 Task: Find connections with filter location Schmargendorf with filter topic #Saleswith filter profile language French with filter current company Citi India with filter school Global Institute of Technology,Jaipur with filter industry Machinery Manufacturing with filter service category AnimationArchitecture with filter keywords title eCommerce Marketing Specialist
Action: Mouse moved to (286, 220)
Screenshot: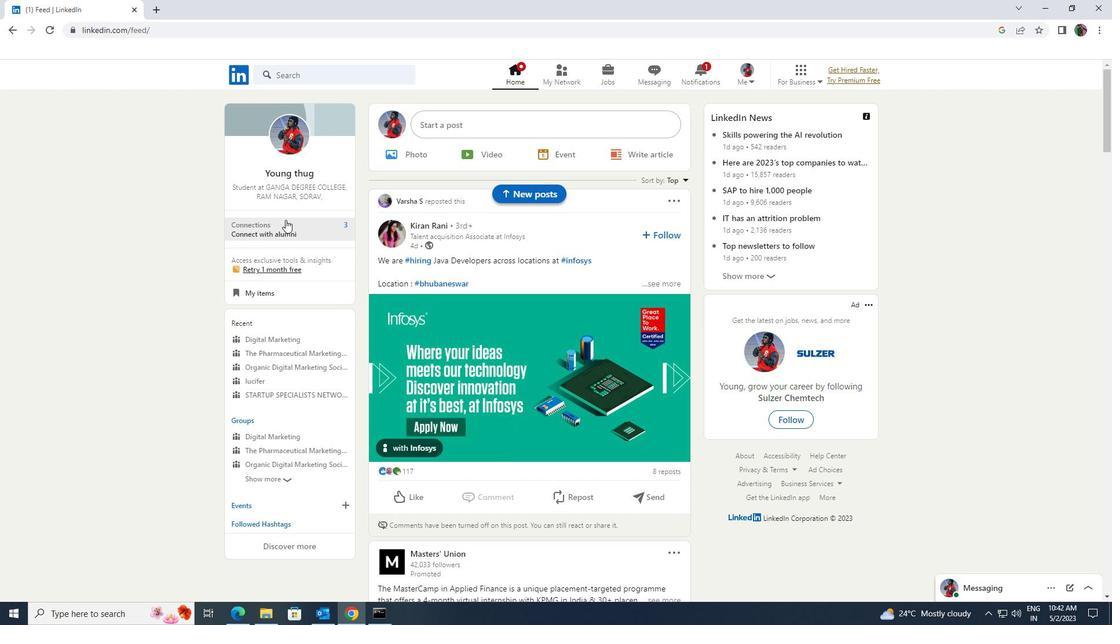 
Action: Mouse pressed left at (286, 220)
Screenshot: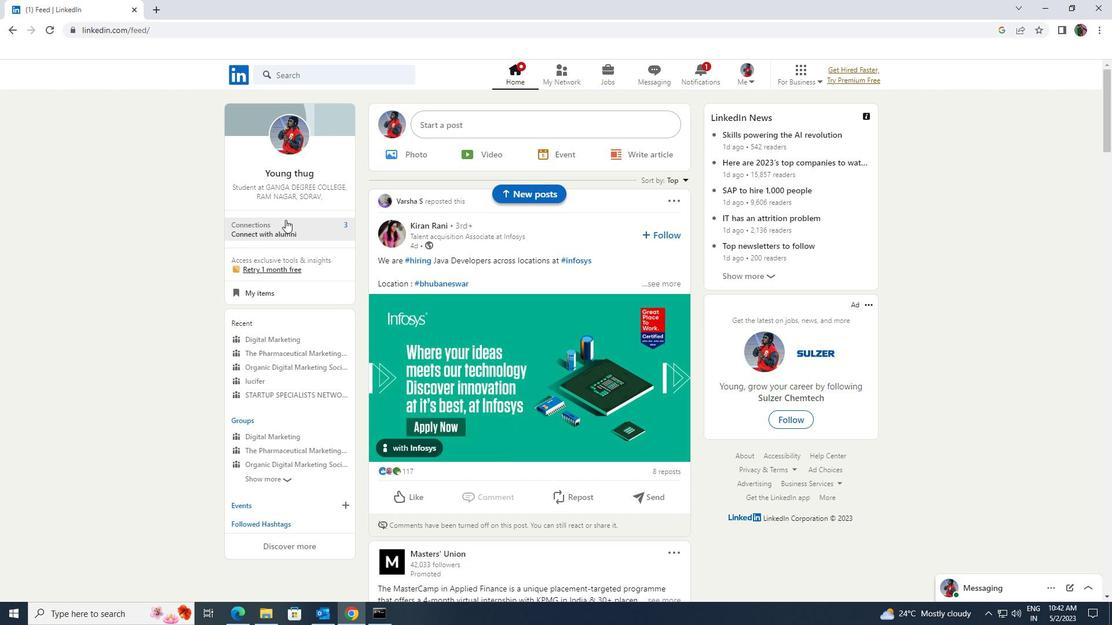 
Action: Mouse moved to (309, 141)
Screenshot: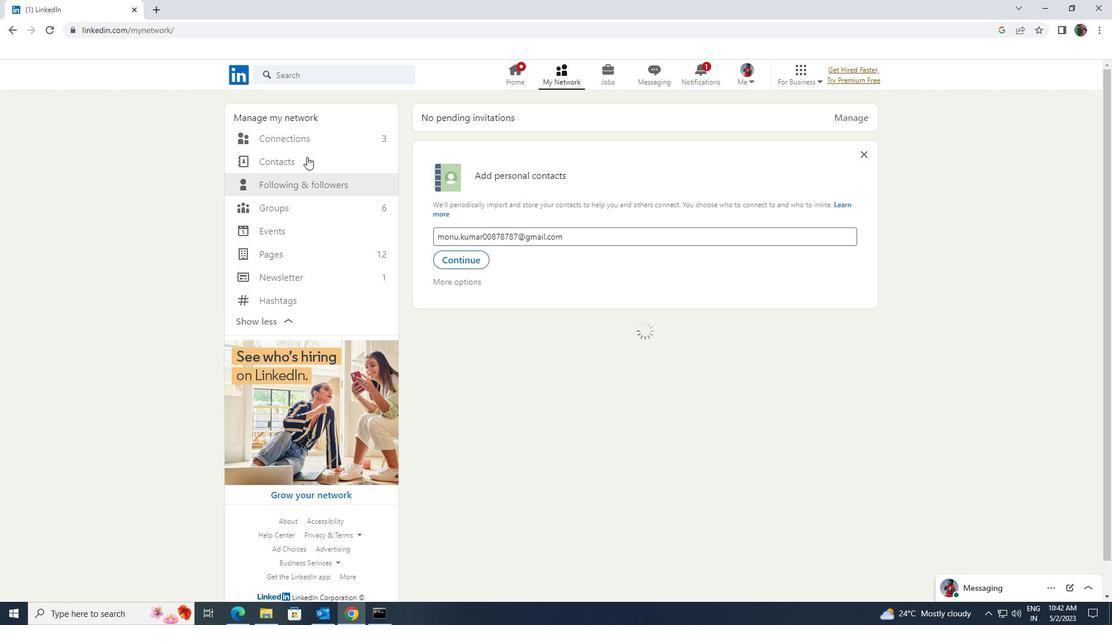 
Action: Mouse pressed left at (309, 141)
Screenshot: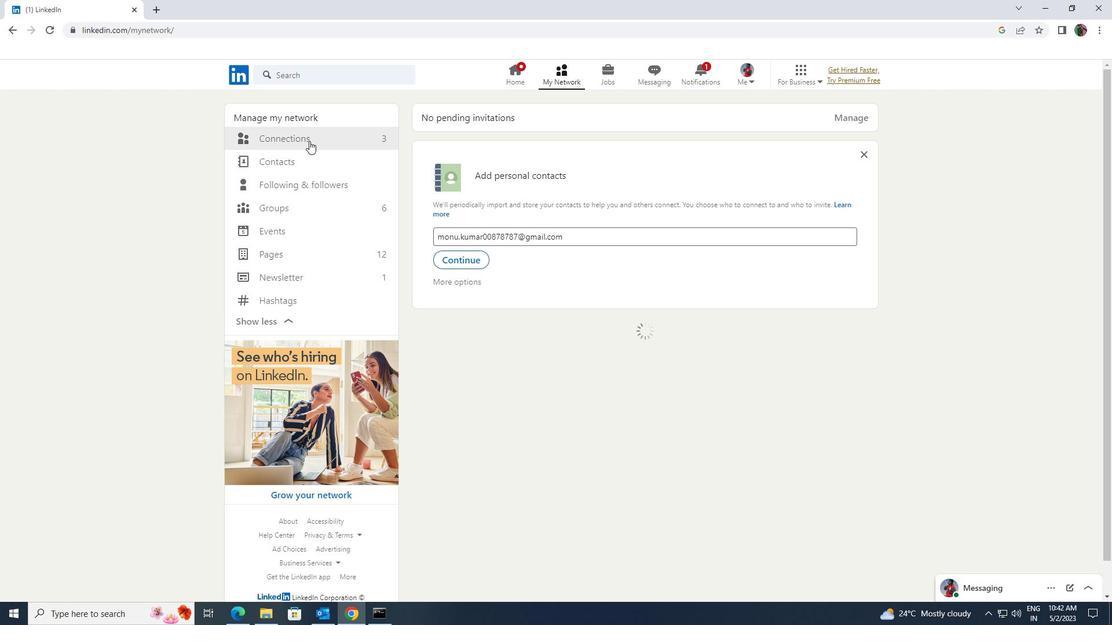 
Action: Mouse moved to (638, 139)
Screenshot: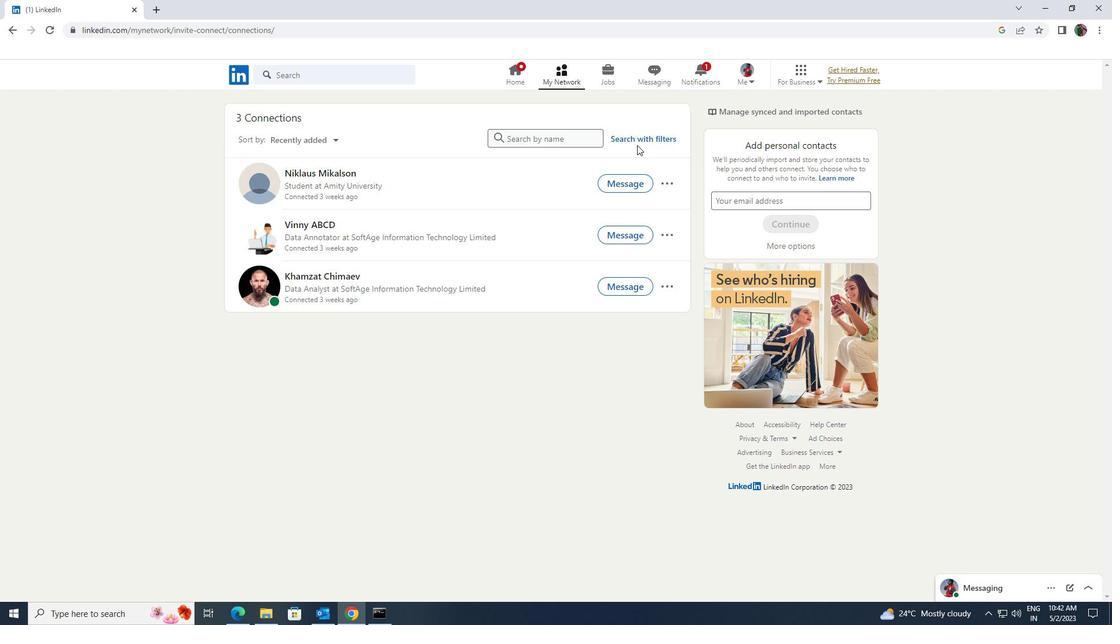 
Action: Mouse pressed left at (638, 139)
Screenshot: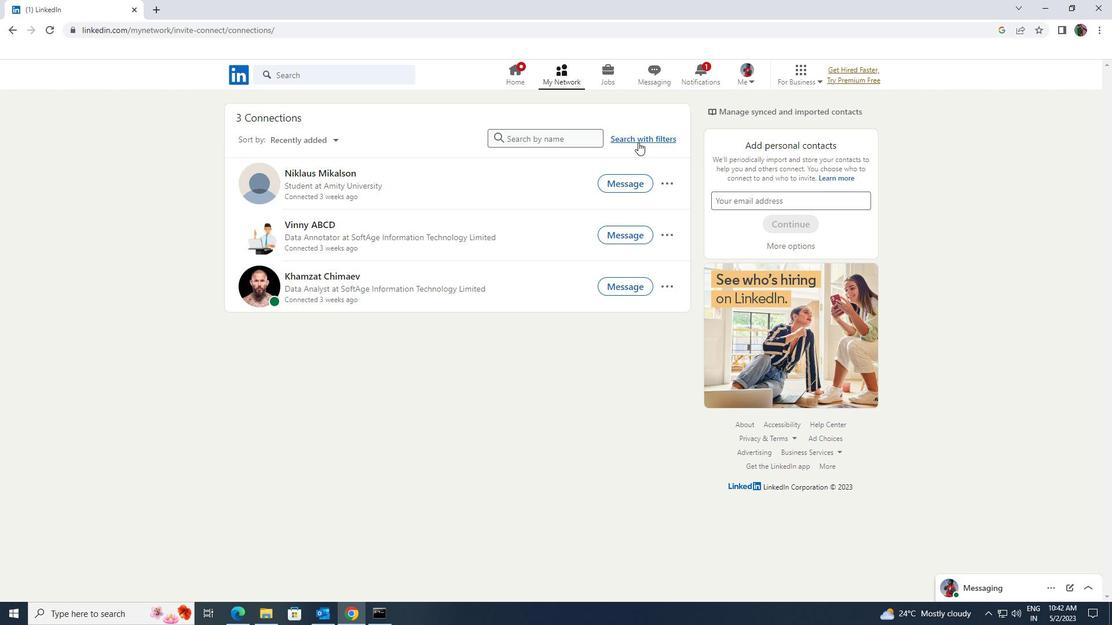 
Action: Mouse moved to (596, 109)
Screenshot: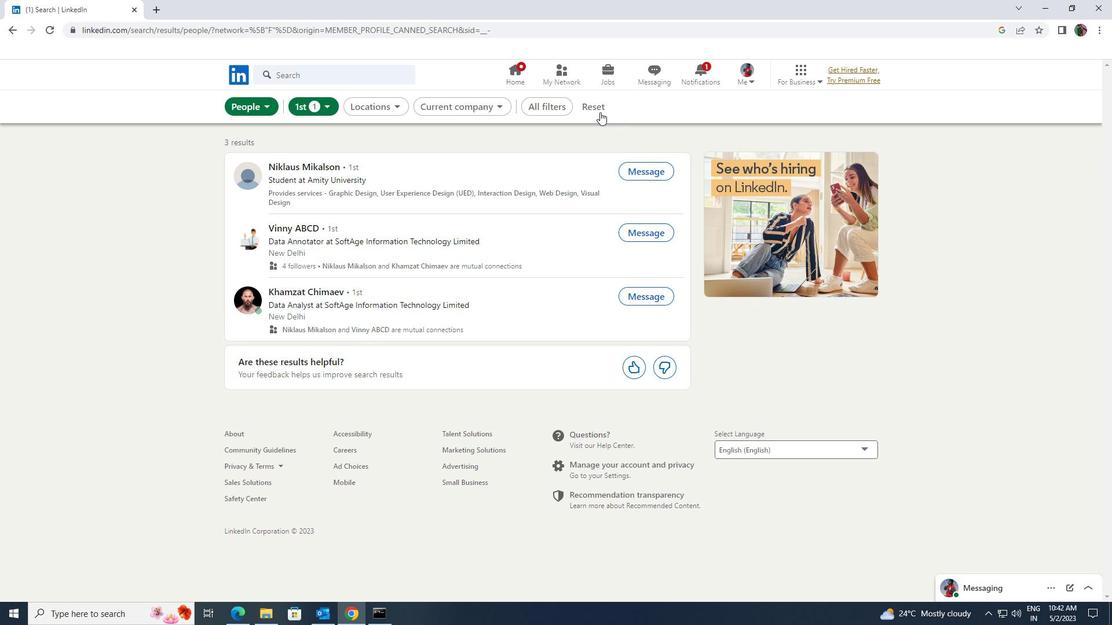 
Action: Mouse pressed left at (596, 109)
Screenshot: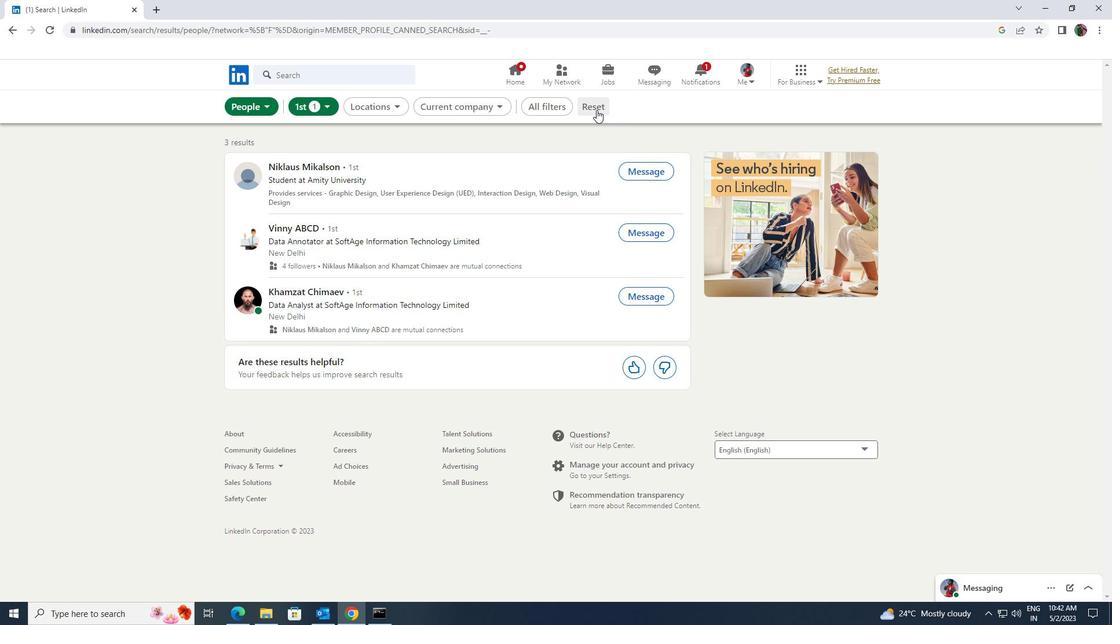 
Action: Mouse moved to (582, 104)
Screenshot: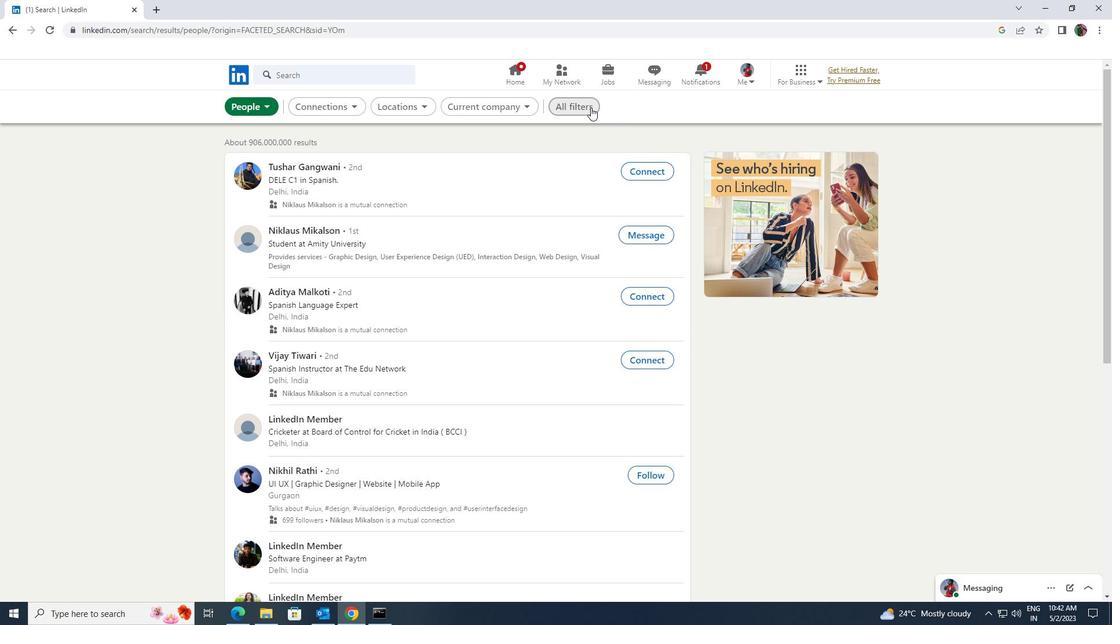 
Action: Mouse pressed left at (582, 104)
Screenshot: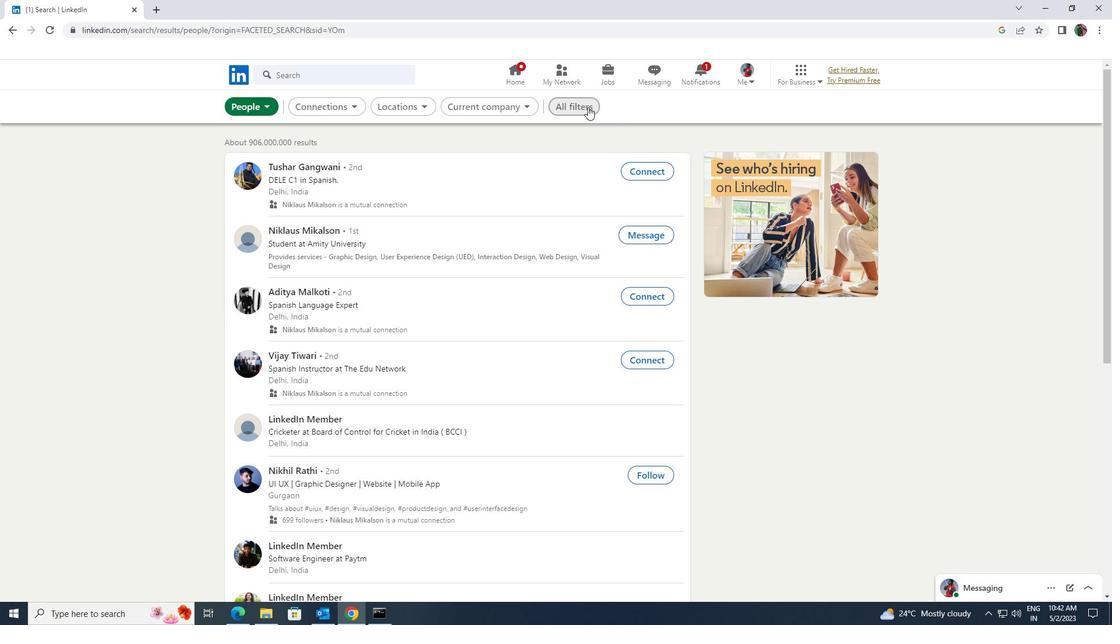 
Action: Mouse moved to (871, 303)
Screenshot: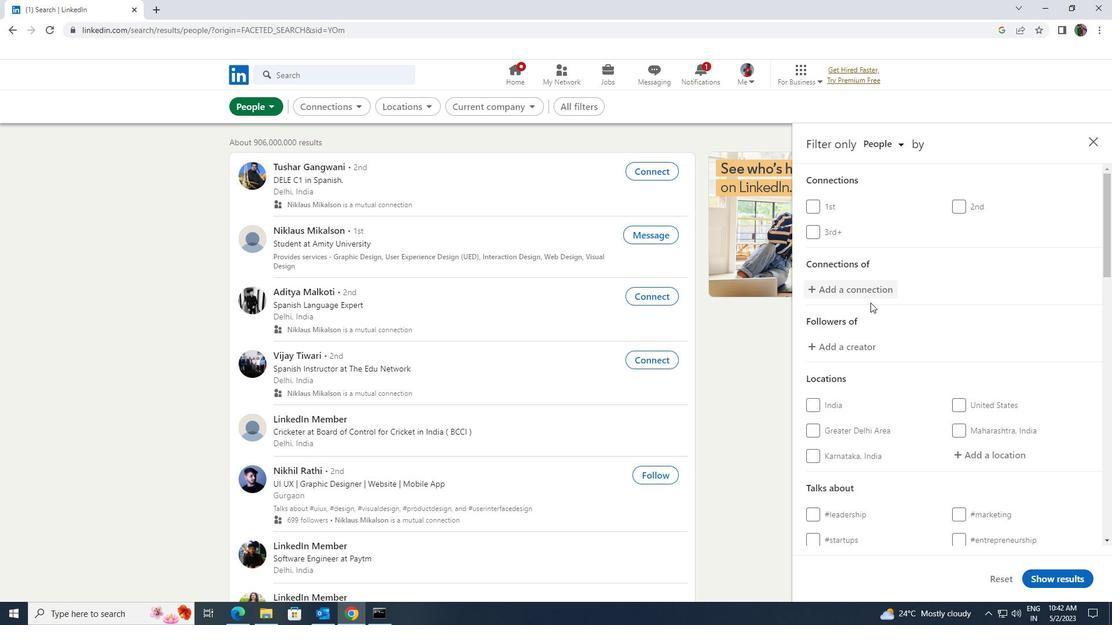
Action: Mouse scrolled (871, 302) with delta (0, 0)
Screenshot: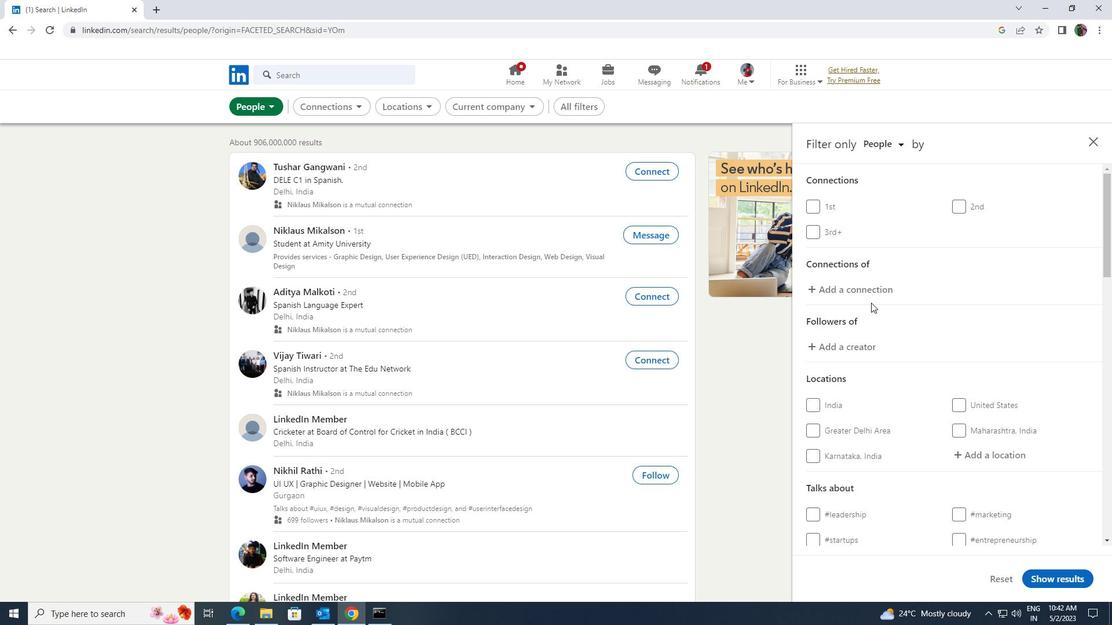 
Action: Mouse scrolled (871, 302) with delta (0, 0)
Screenshot: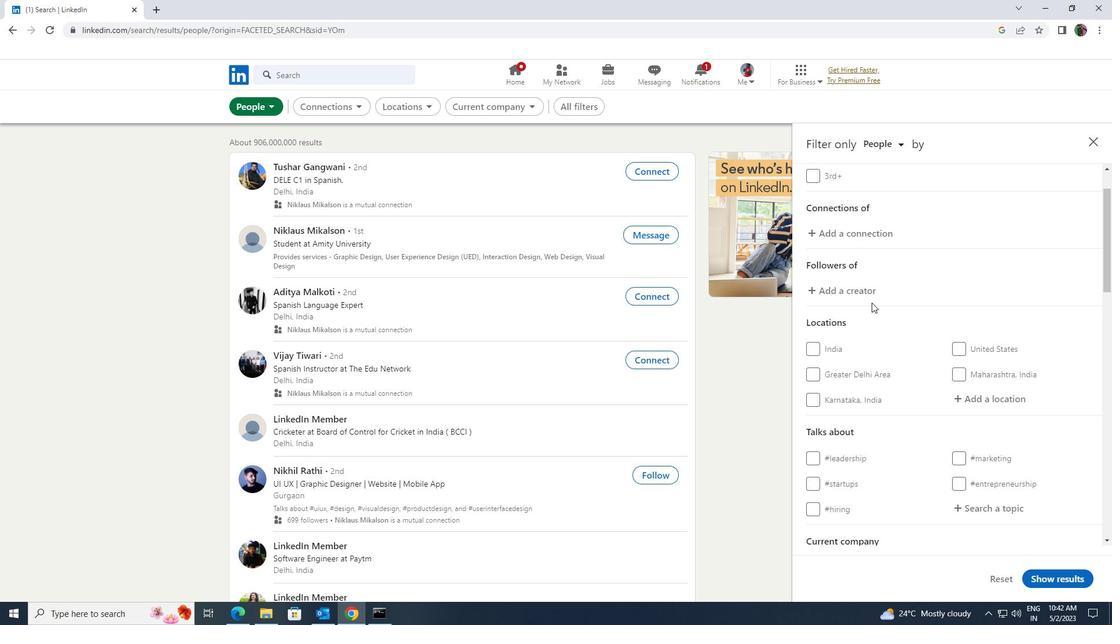 
Action: Mouse moved to (964, 333)
Screenshot: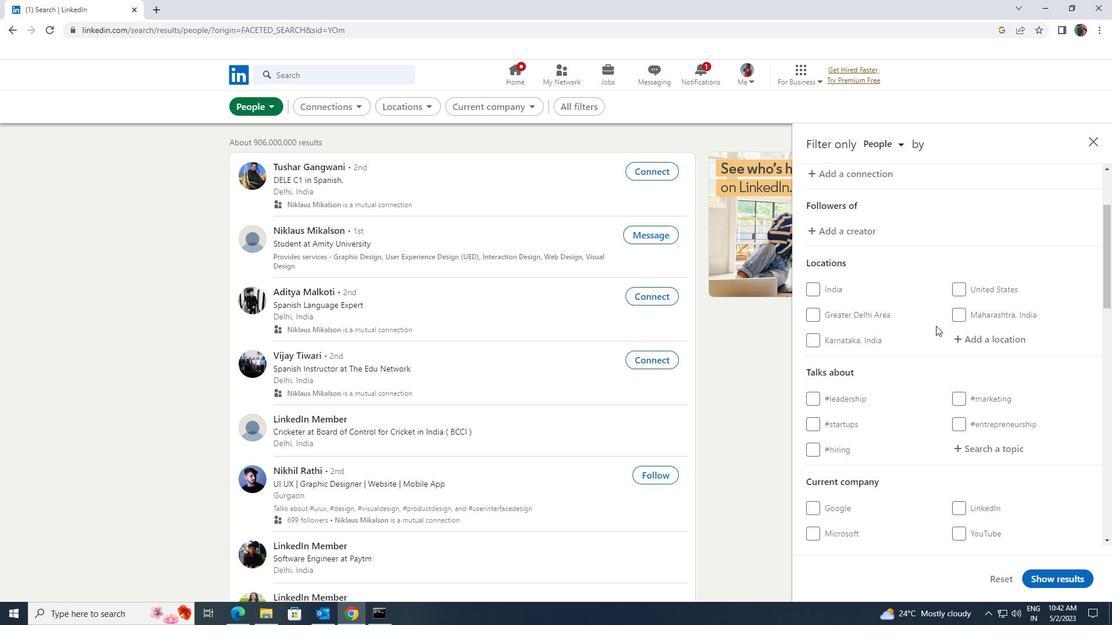 
Action: Mouse pressed left at (964, 333)
Screenshot: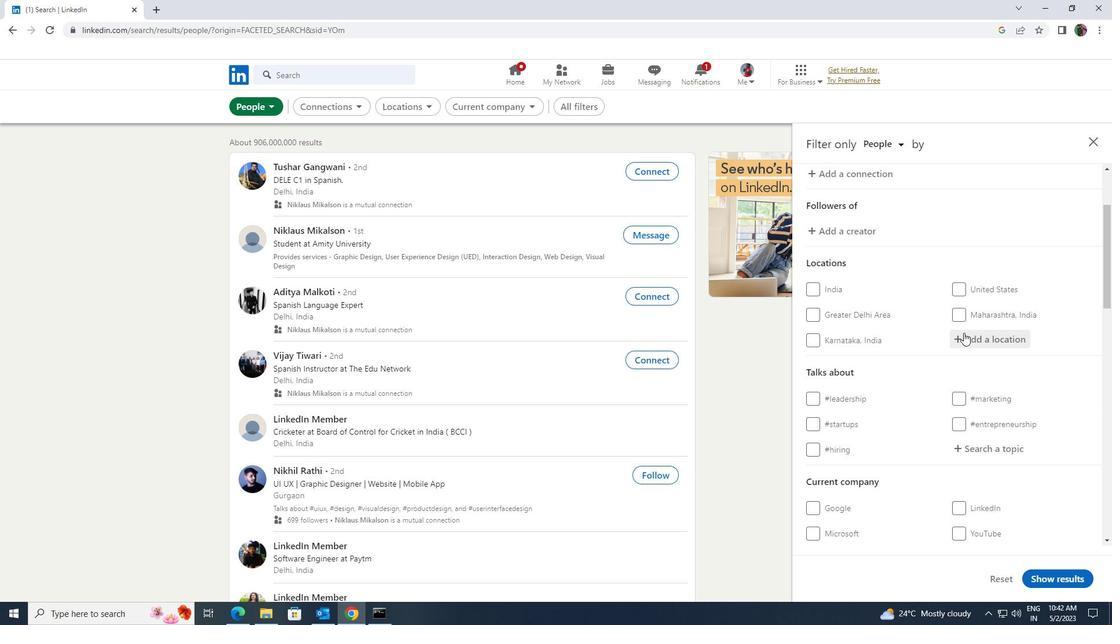 
Action: Key pressed <Key.shift>SACHMARGENDROF
Screenshot: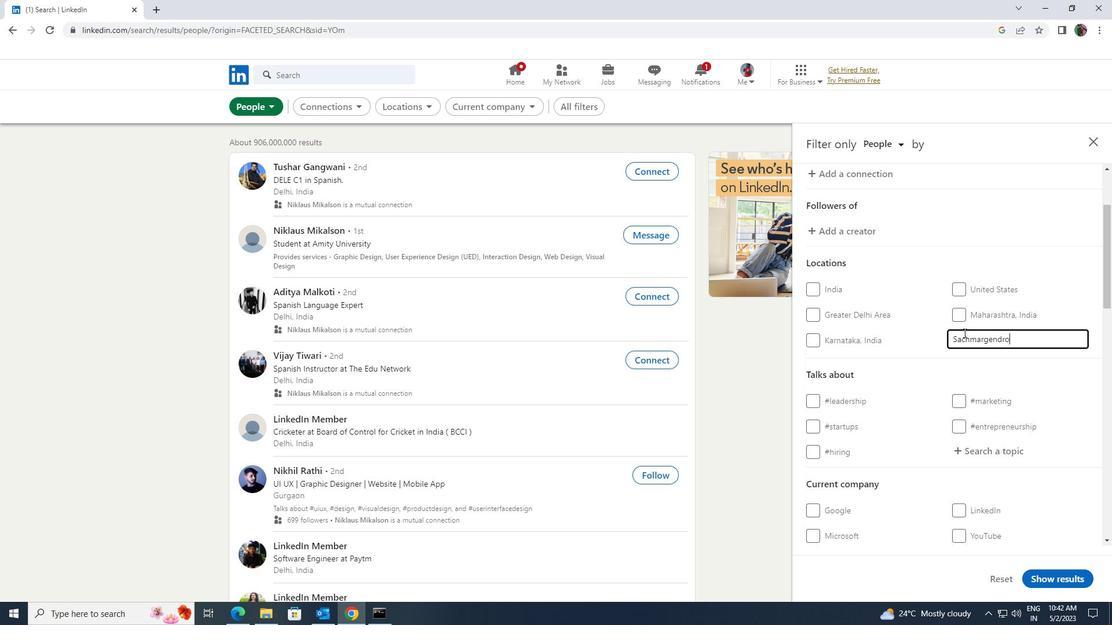 
Action: Mouse moved to (1009, 446)
Screenshot: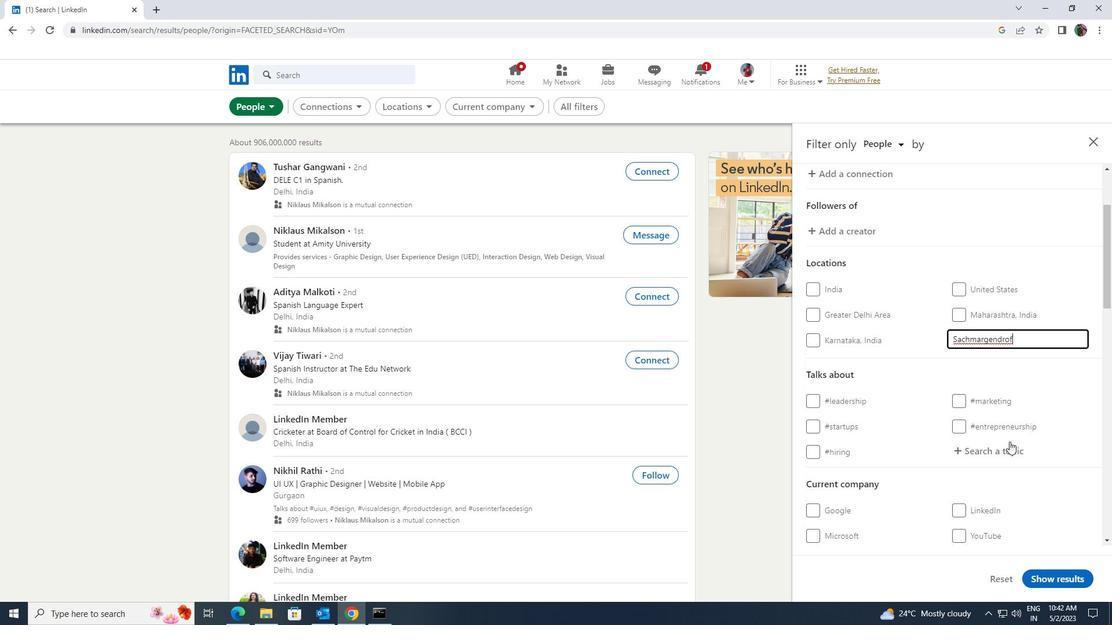 
Action: Mouse pressed left at (1009, 446)
Screenshot: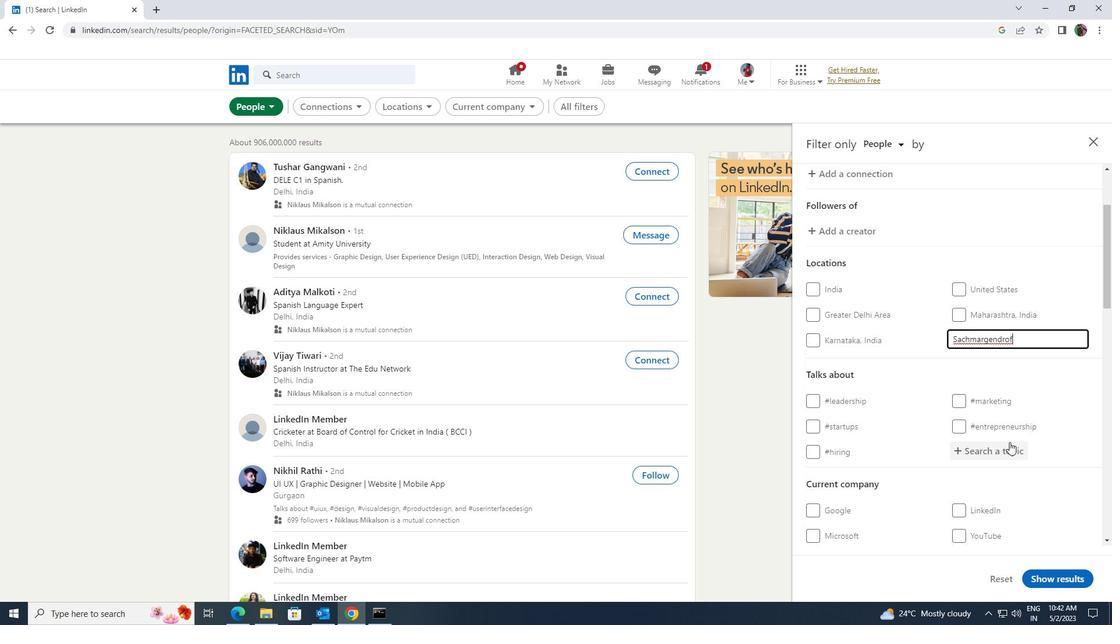 
Action: Key pressed <Key.shift>SALES
Screenshot: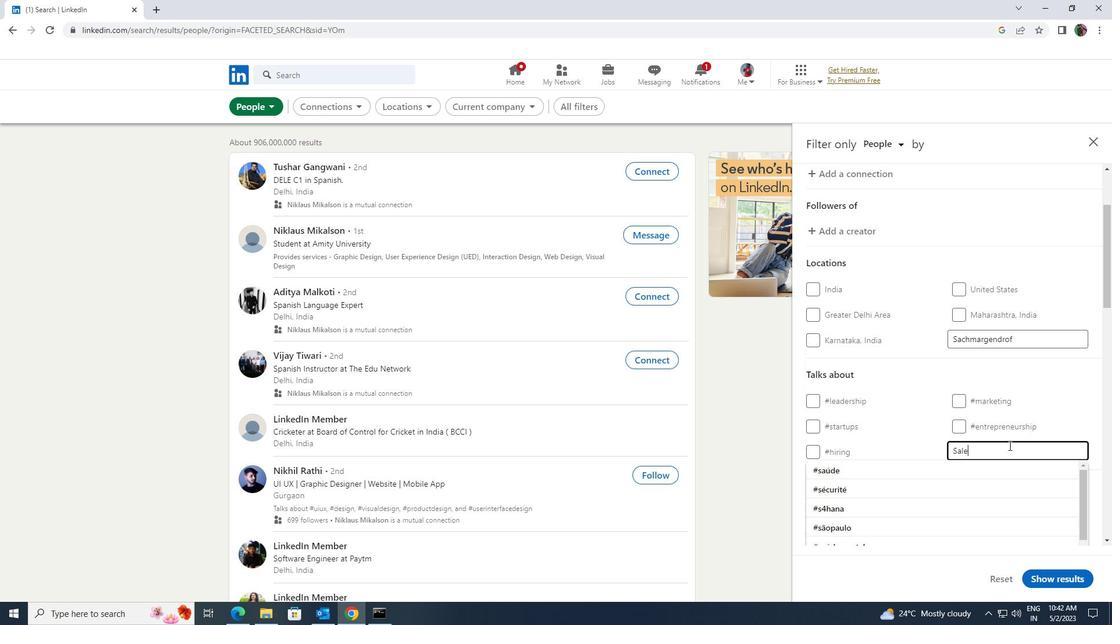 
Action: Mouse moved to (994, 466)
Screenshot: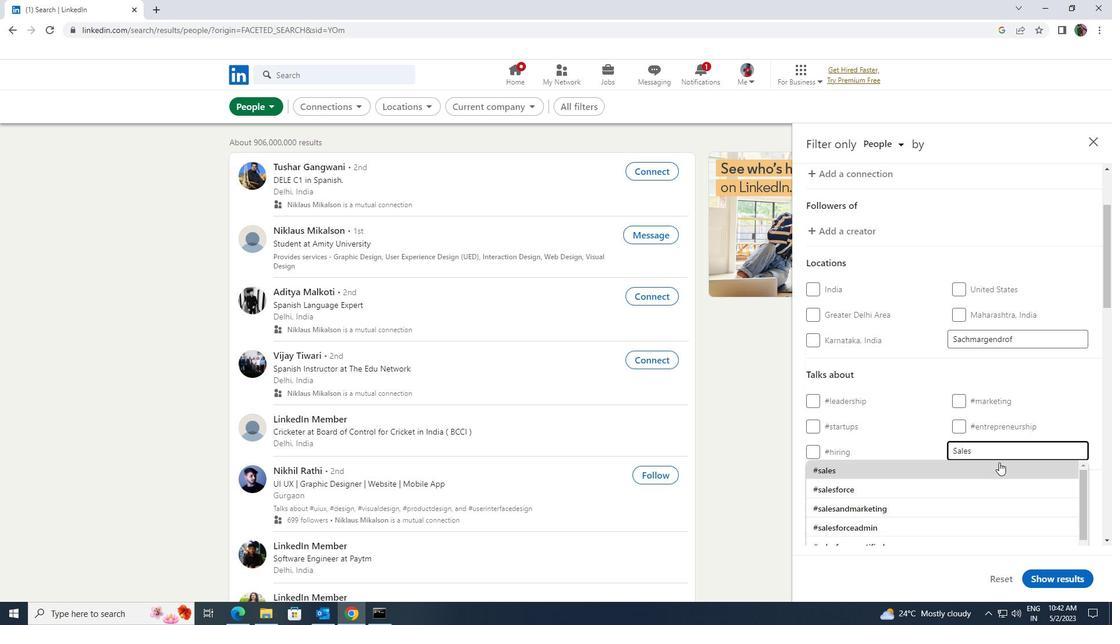
Action: Mouse pressed left at (994, 466)
Screenshot: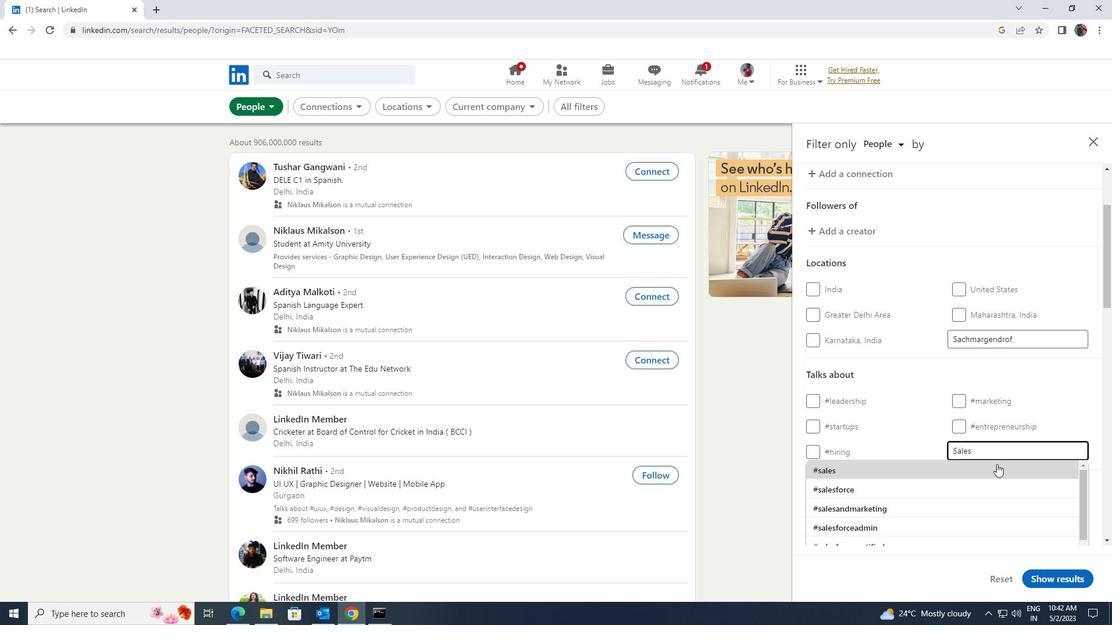 
Action: Mouse scrolled (994, 466) with delta (0, 0)
Screenshot: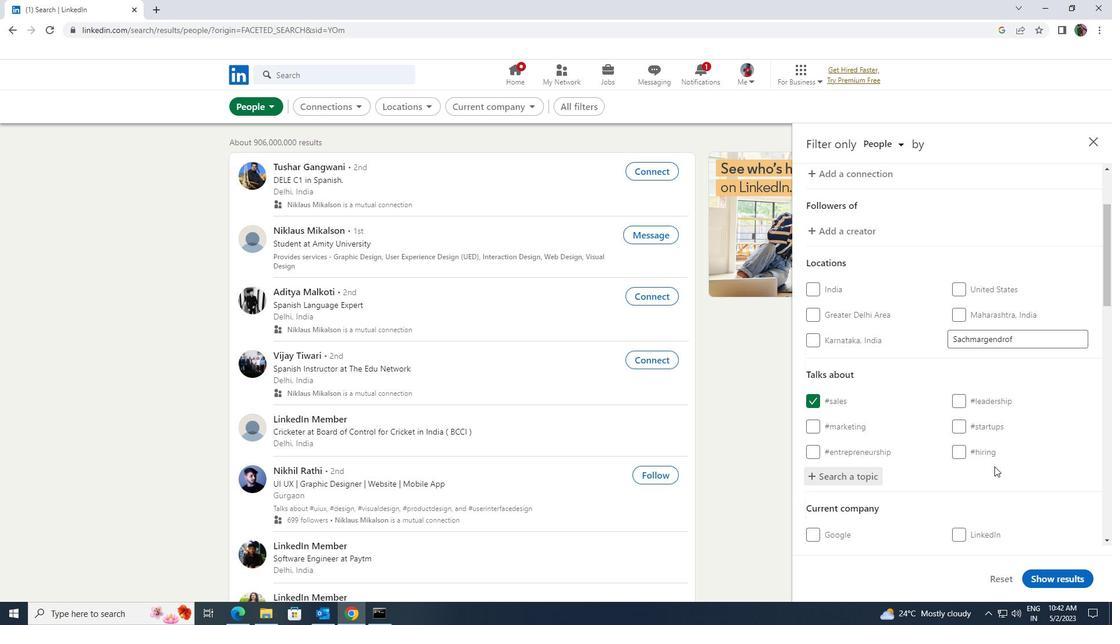 
Action: Mouse scrolled (994, 466) with delta (0, 0)
Screenshot: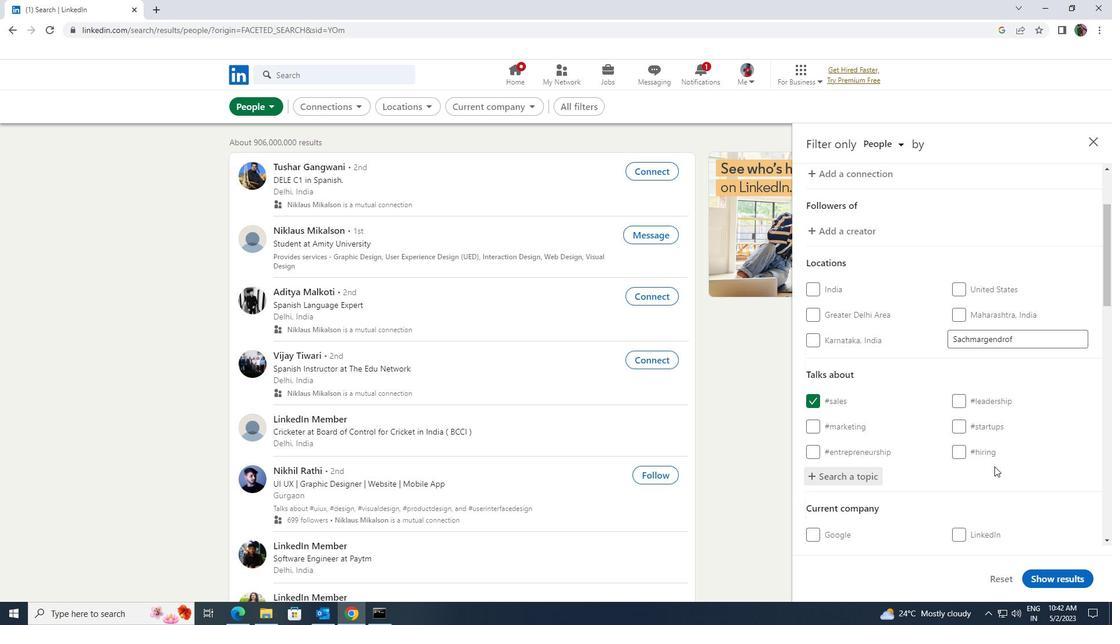 
Action: Mouse scrolled (994, 466) with delta (0, 0)
Screenshot: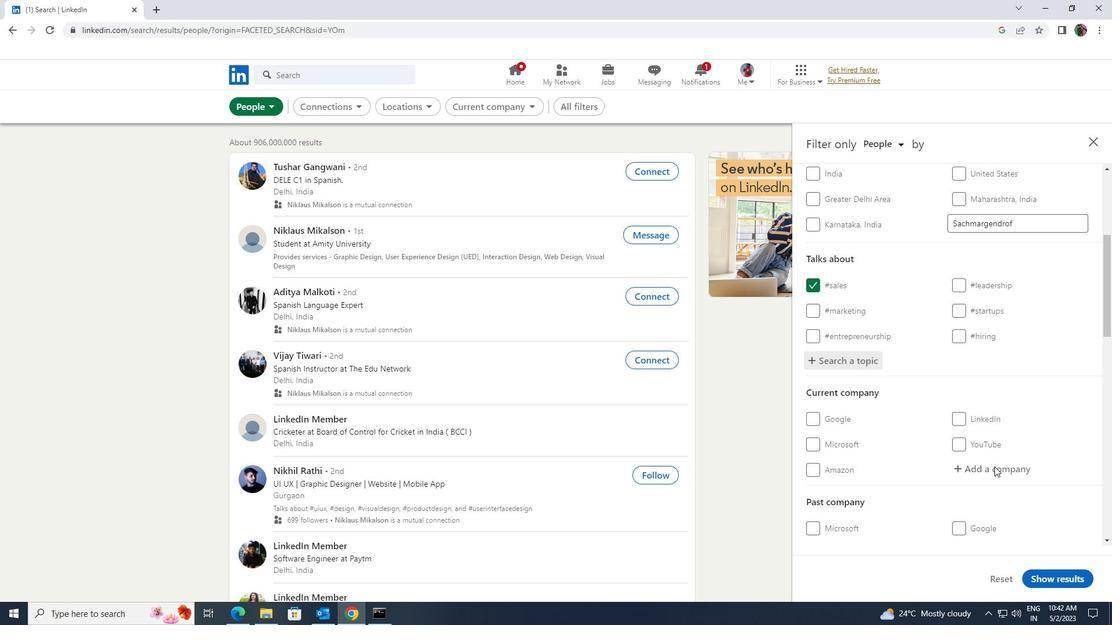 
Action: Mouse scrolled (994, 466) with delta (0, 0)
Screenshot: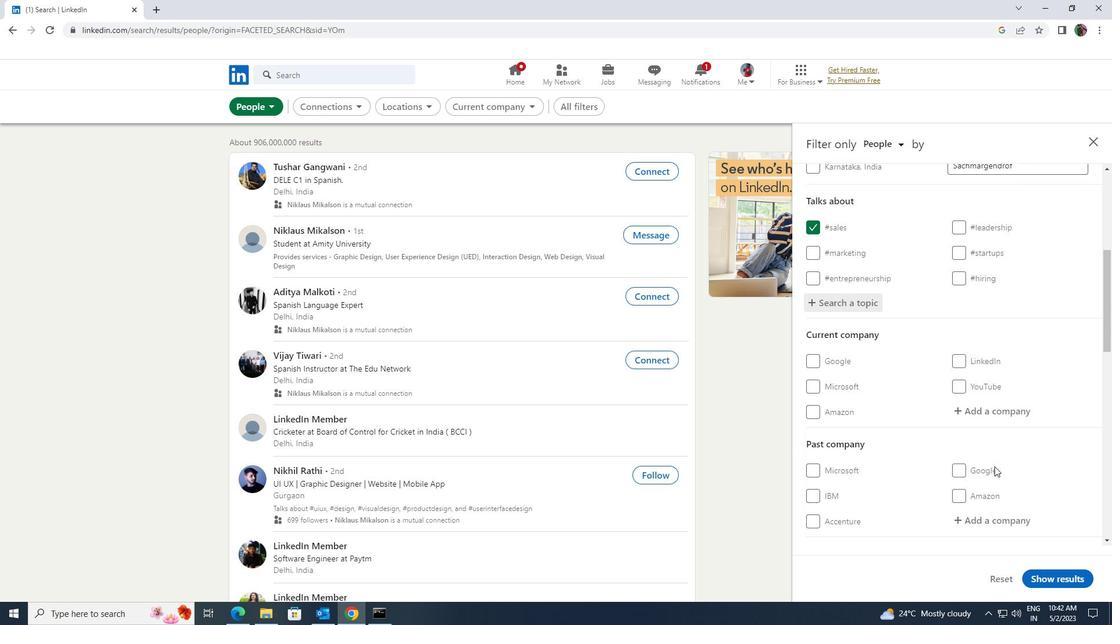 
Action: Mouse moved to (988, 466)
Screenshot: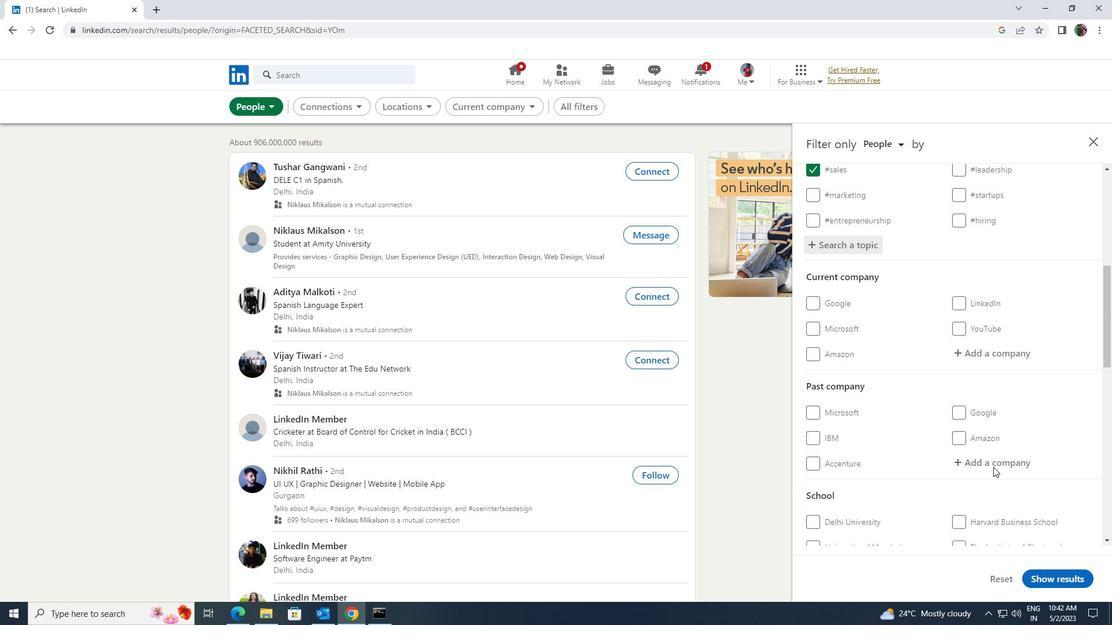 
Action: Mouse scrolled (988, 466) with delta (0, 0)
Screenshot: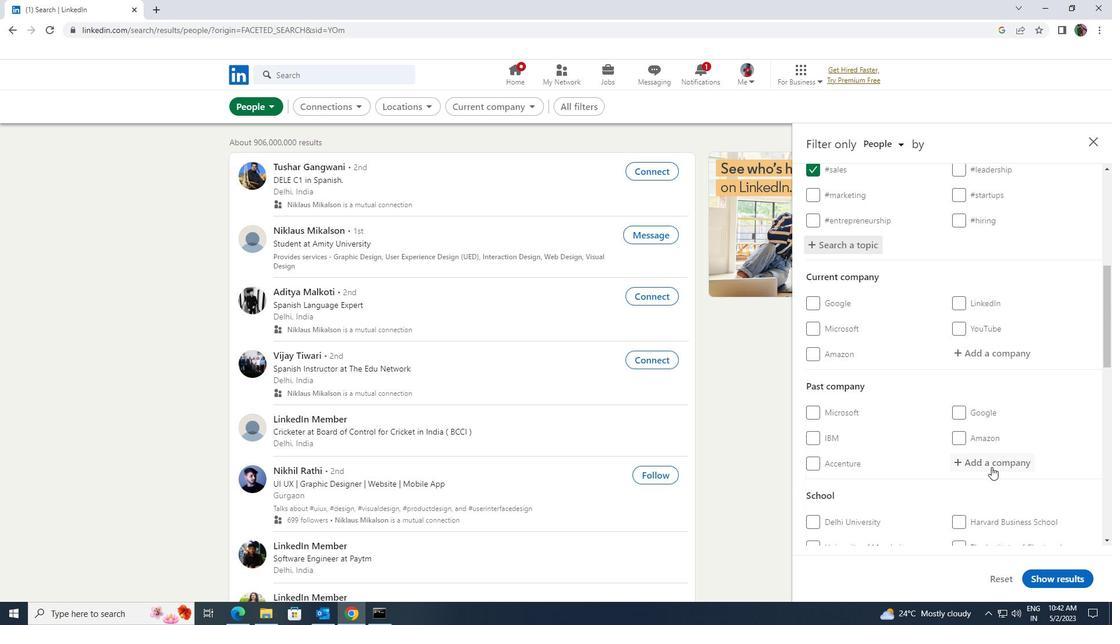 
Action: Mouse moved to (987, 466)
Screenshot: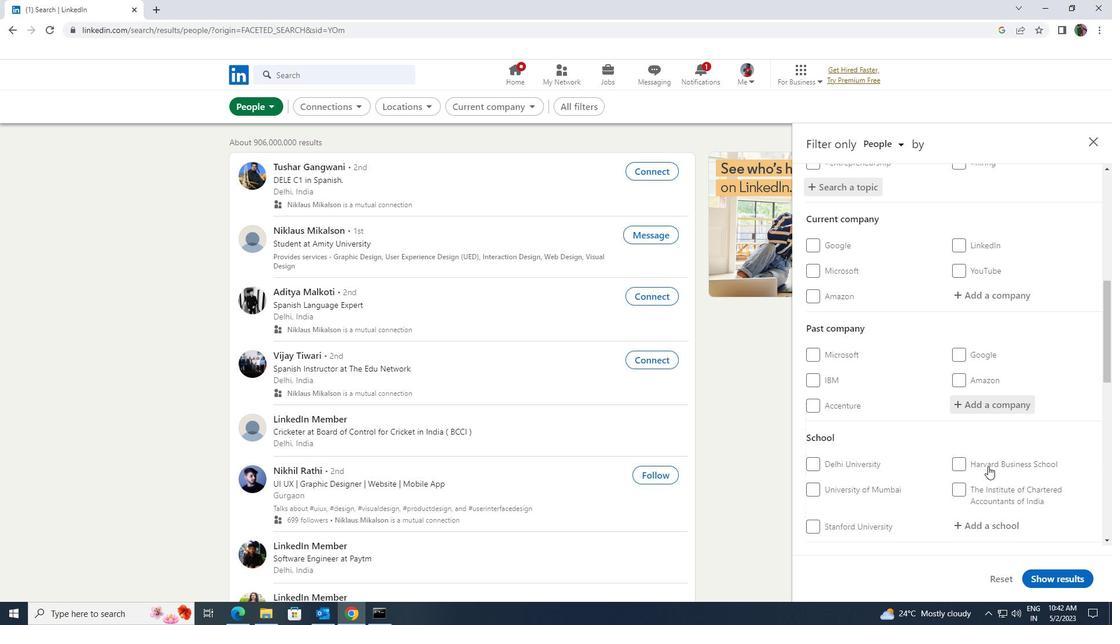 
Action: Mouse scrolled (987, 466) with delta (0, 0)
Screenshot: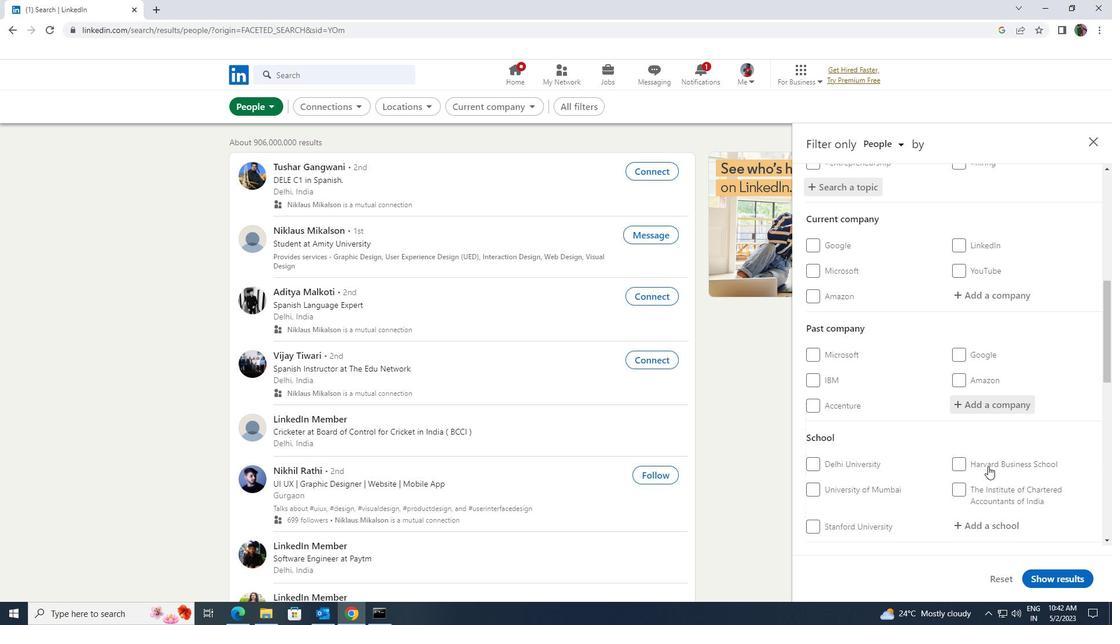 
Action: Mouse scrolled (987, 466) with delta (0, 0)
Screenshot: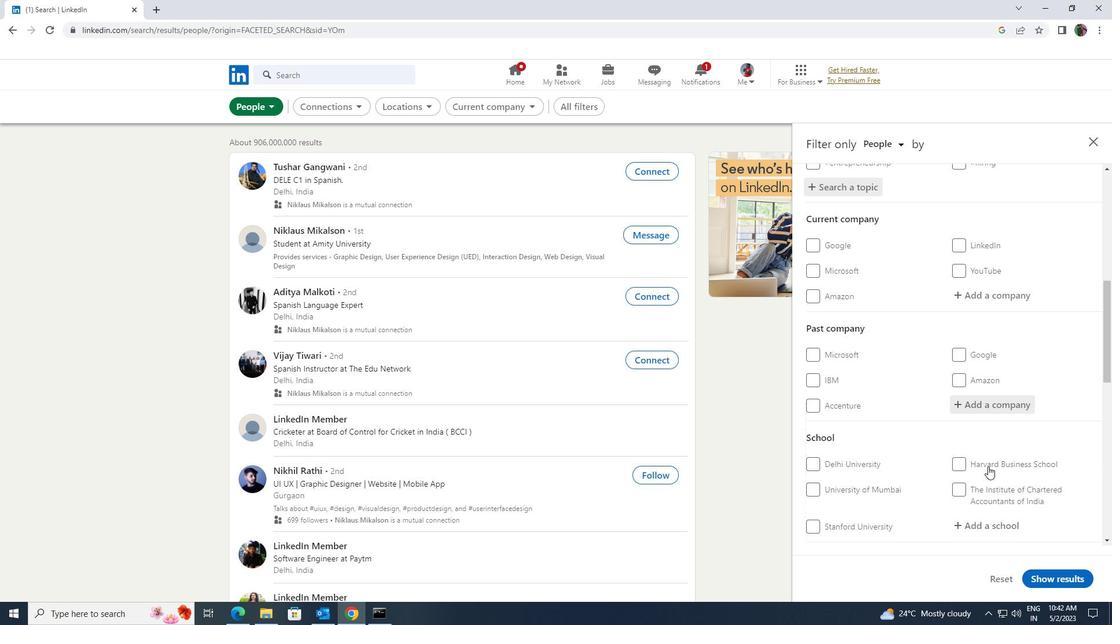 
Action: Mouse scrolled (987, 466) with delta (0, 0)
Screenshot: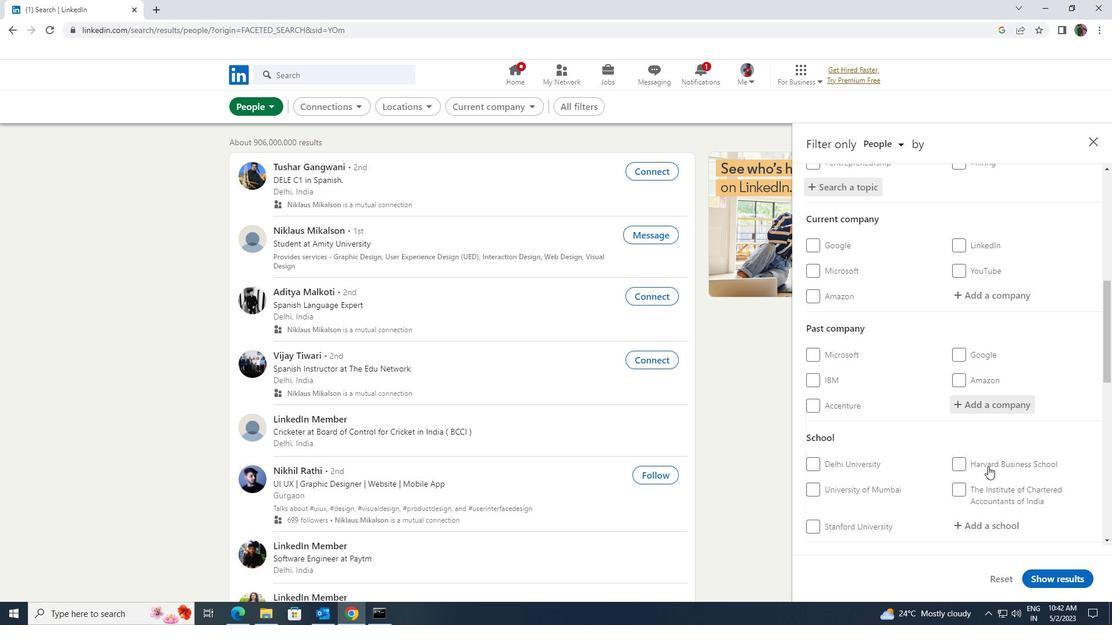 
Action: Mouse moved to (986, 466)
Screenshot: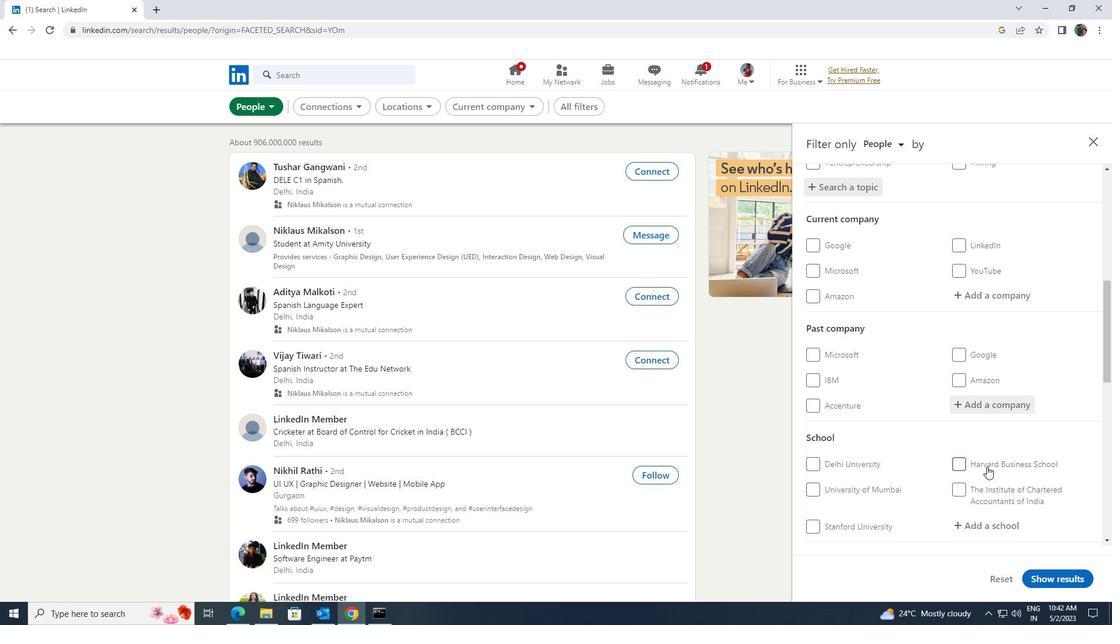 
Action: Mouse scrolled (986, 466) with delta (0, 0)
Screenshot: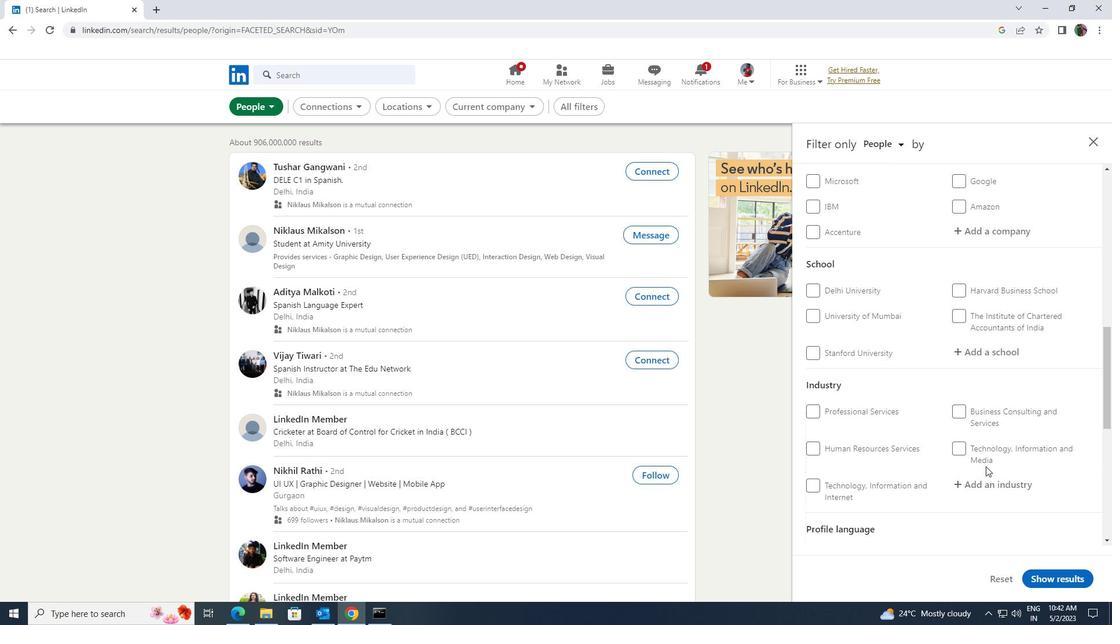
Action: Mouse scrolled (986, 466) with delta (0, 0)
Screenshot: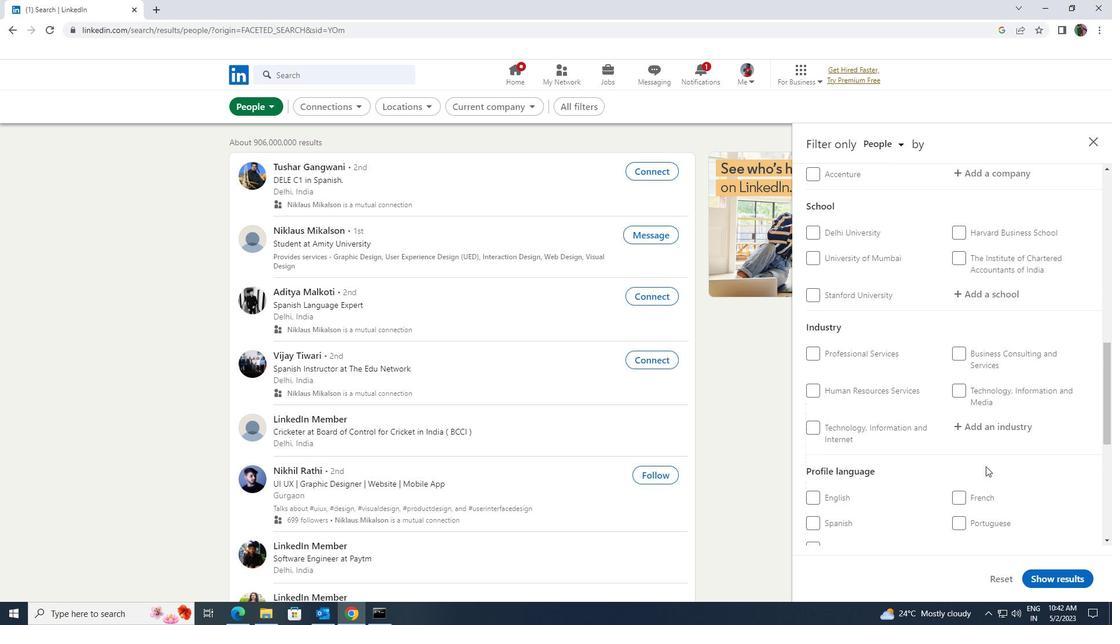 
Action: Mouse moved to (961, 442)
Screenshot: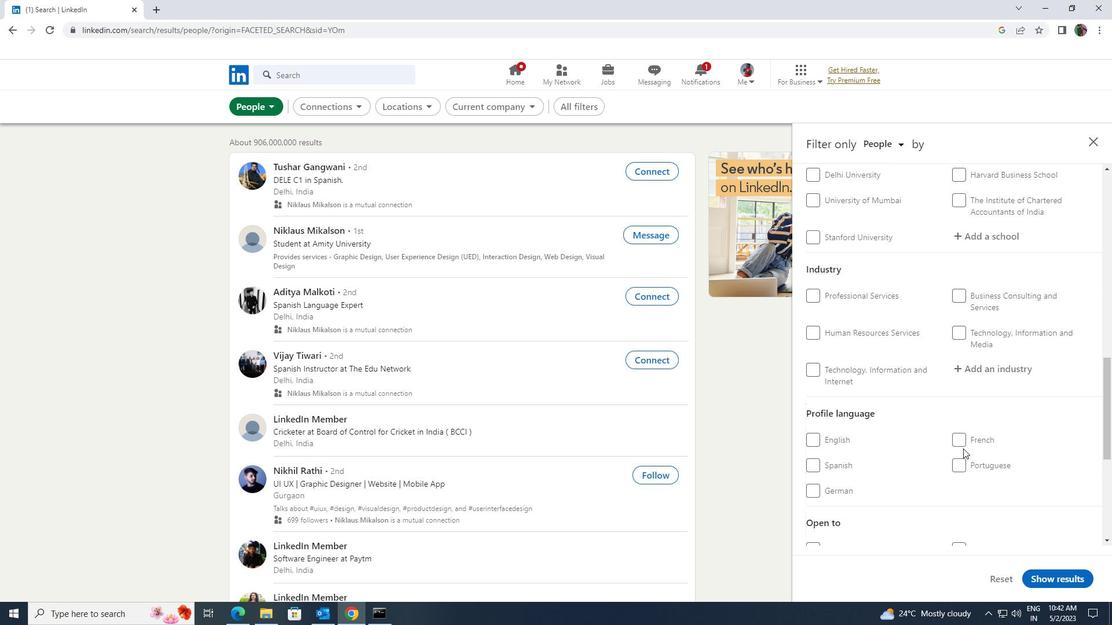 
Action: Mouse pressed left at (961, 442)
Screenshot: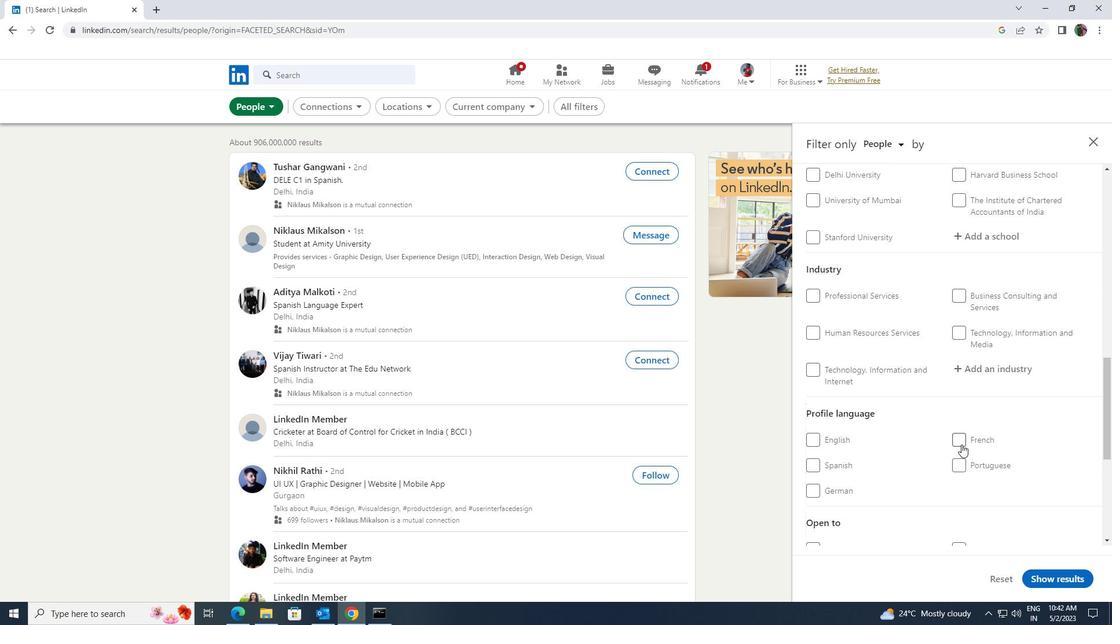 
Action: Mouse moved to (961, 442)
Screenshot: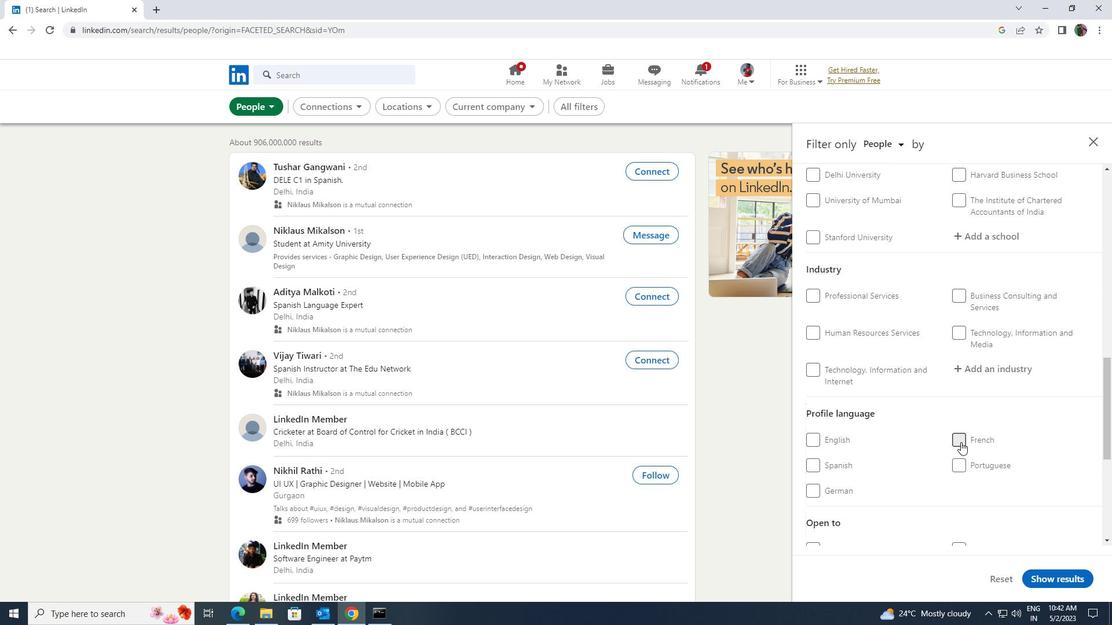 
Action: Mouse scrolled (961, 442) with delta (0, 0)
Screenshot: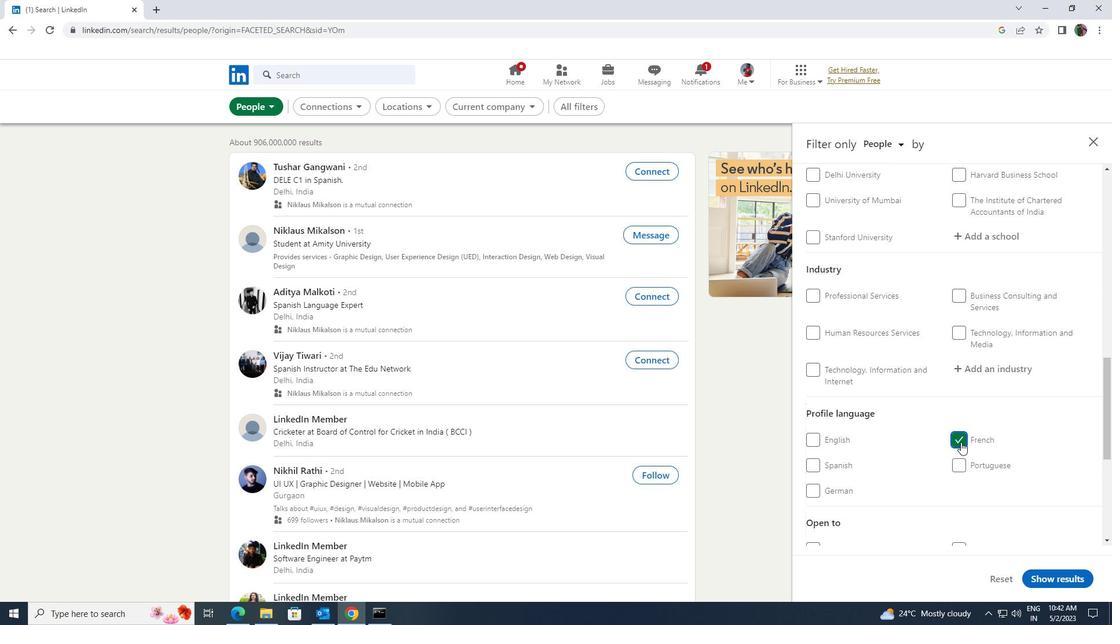 
Action: Mouse scrolled (961, 442) with delta (0, 0)
Screenshot: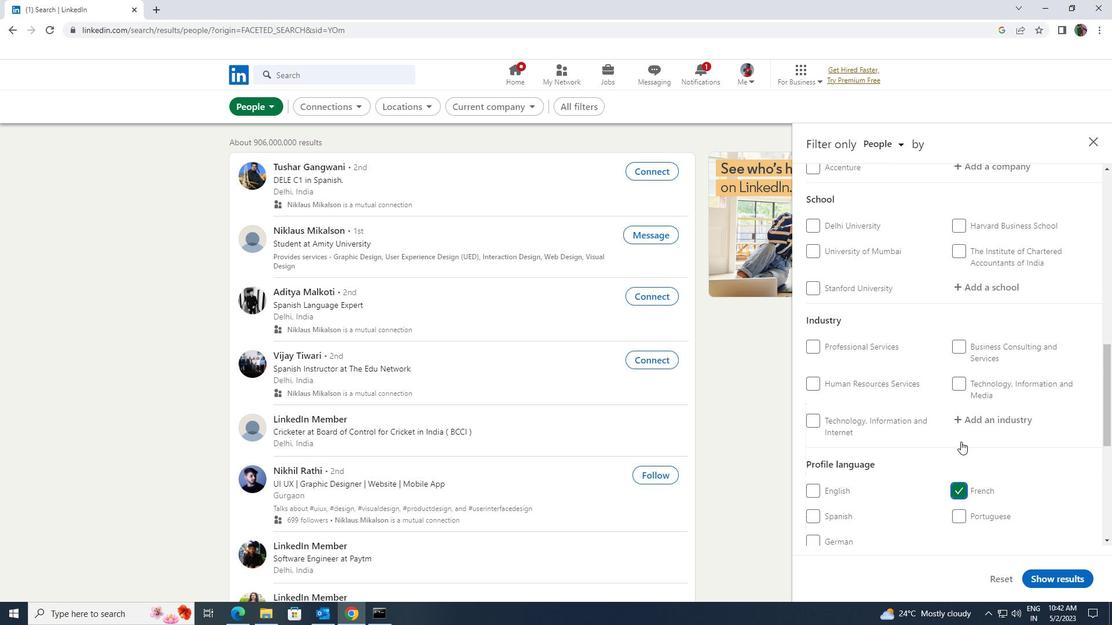 
Action: Mouse scrolled (961, 442) with delta (0, 0)
Screenshot: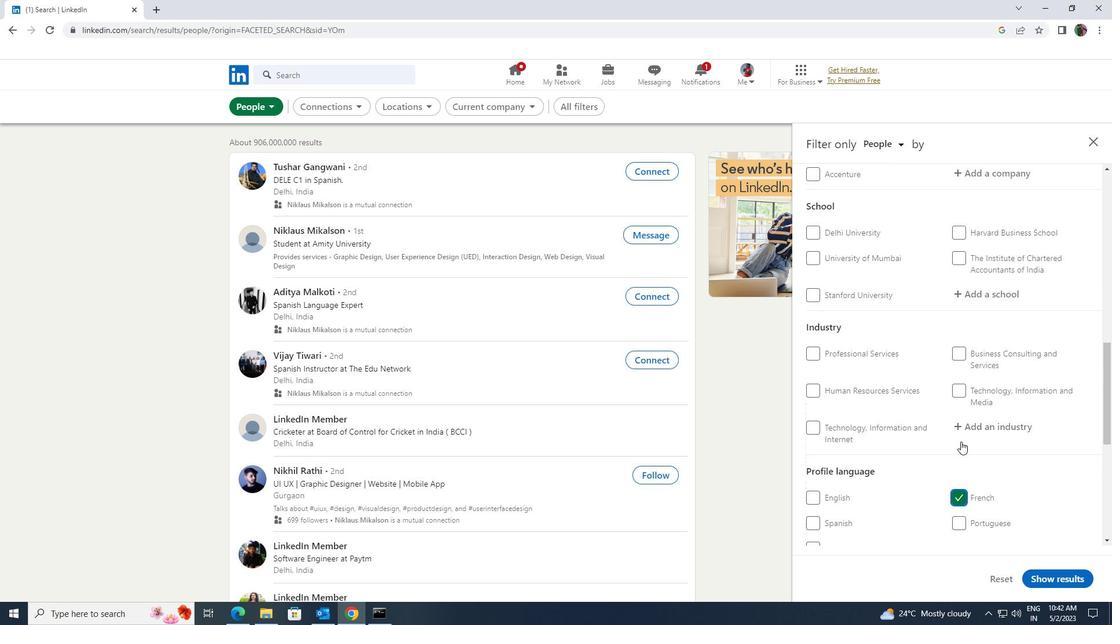 
Action: Mouse scrolled (961, 442) with delta (0, 0)
Screenshot: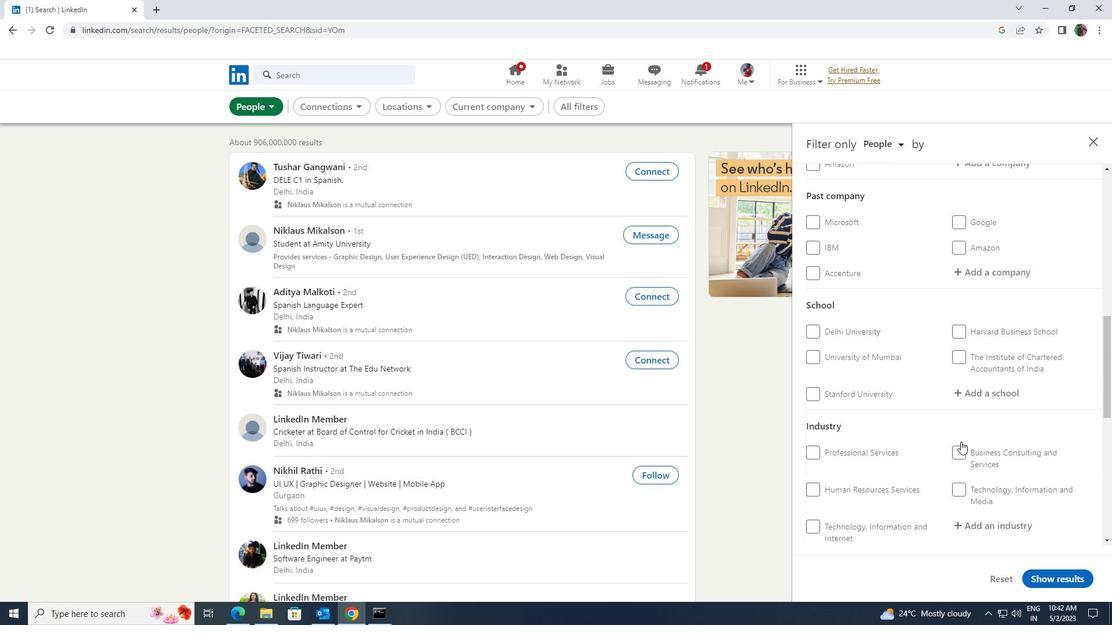 
Action: Mouse scrolled (961, 442) with delta (0, 0)
Screenshot: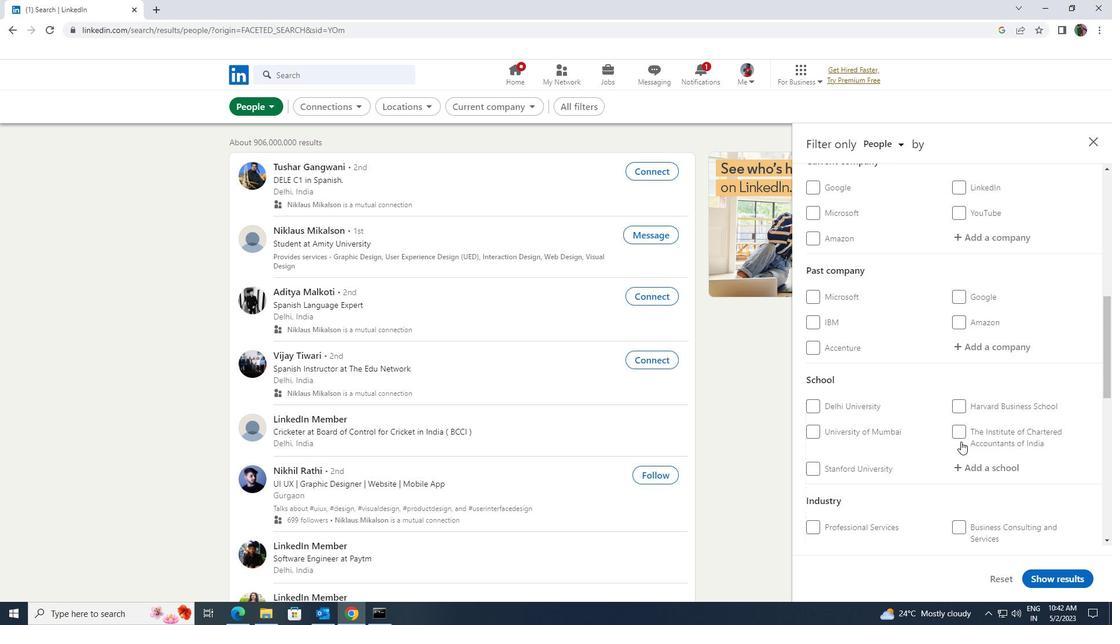 
Action: Mouse scrolled (961, 442) with delta (0, 0)
Screenshot: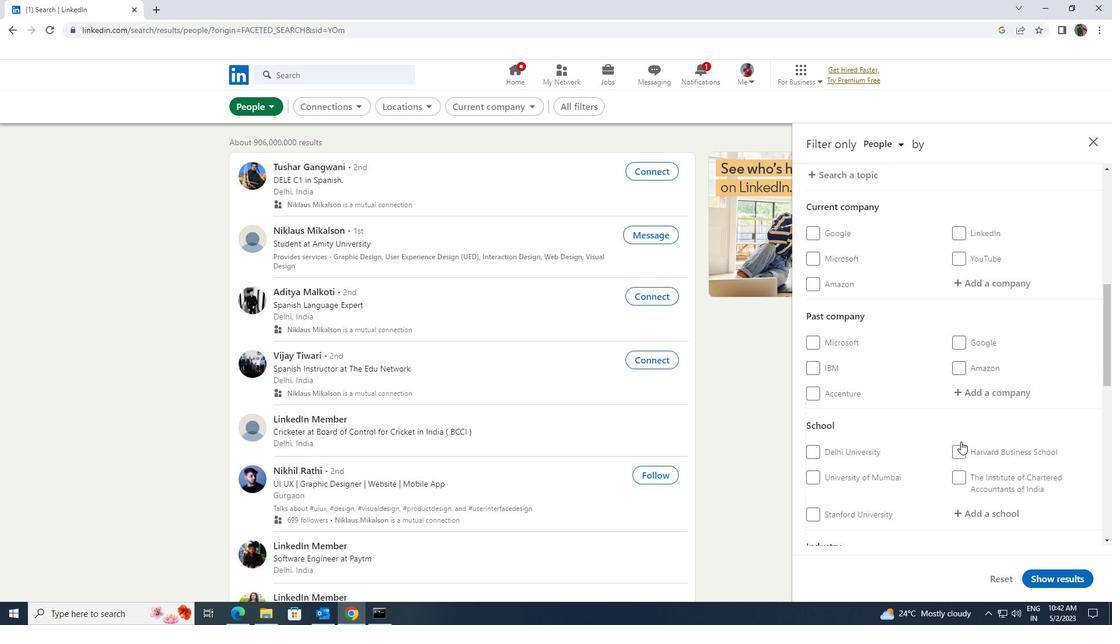 
Action: Mouse moved to (963, 358)
Screenshot: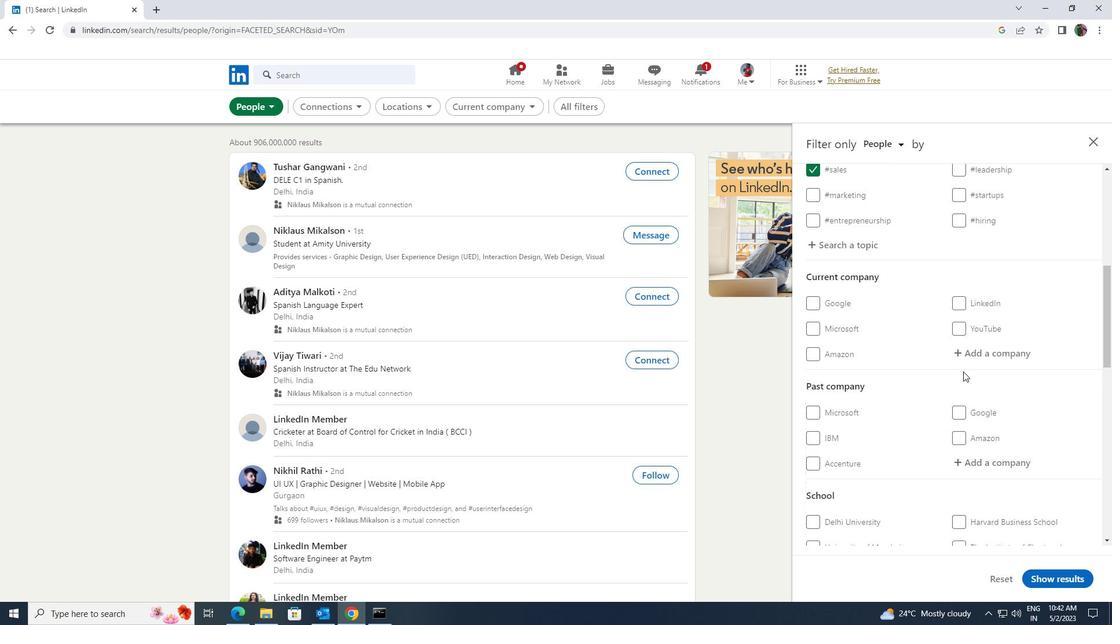 
Action: Mouse pressed left at (963, 358)
Screenshot: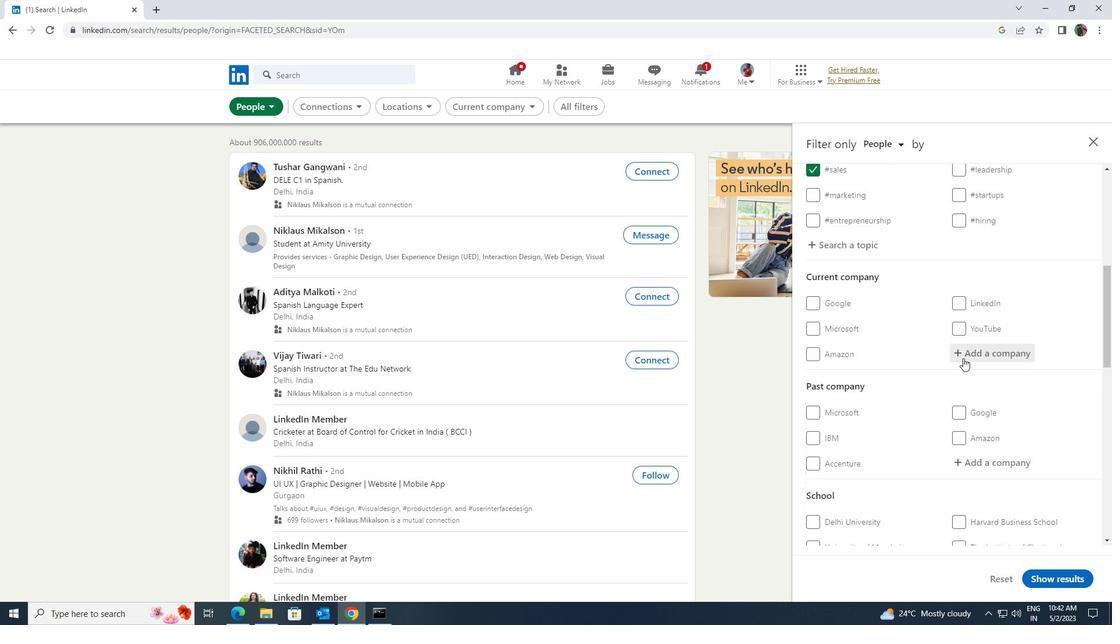 
Action: Key pressed <Key.shift>CITI<Key.space>IND
Screenshot: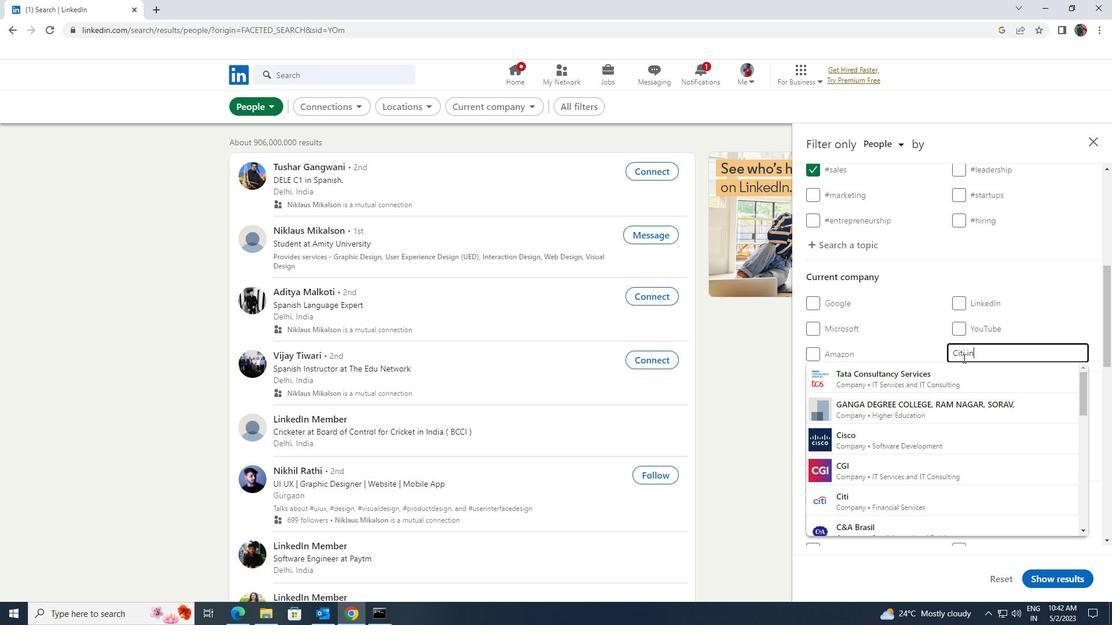 
Action: Mouse moved to (954, 376)
Screenshot: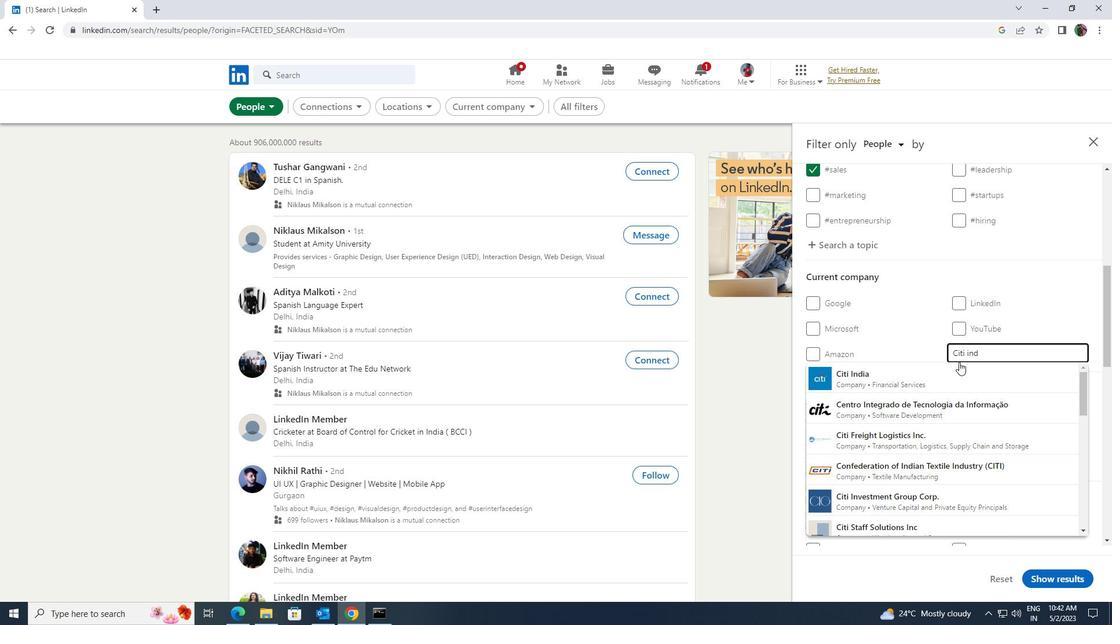 
Action: Mouse pressed left at (954, 376)
Screenshot: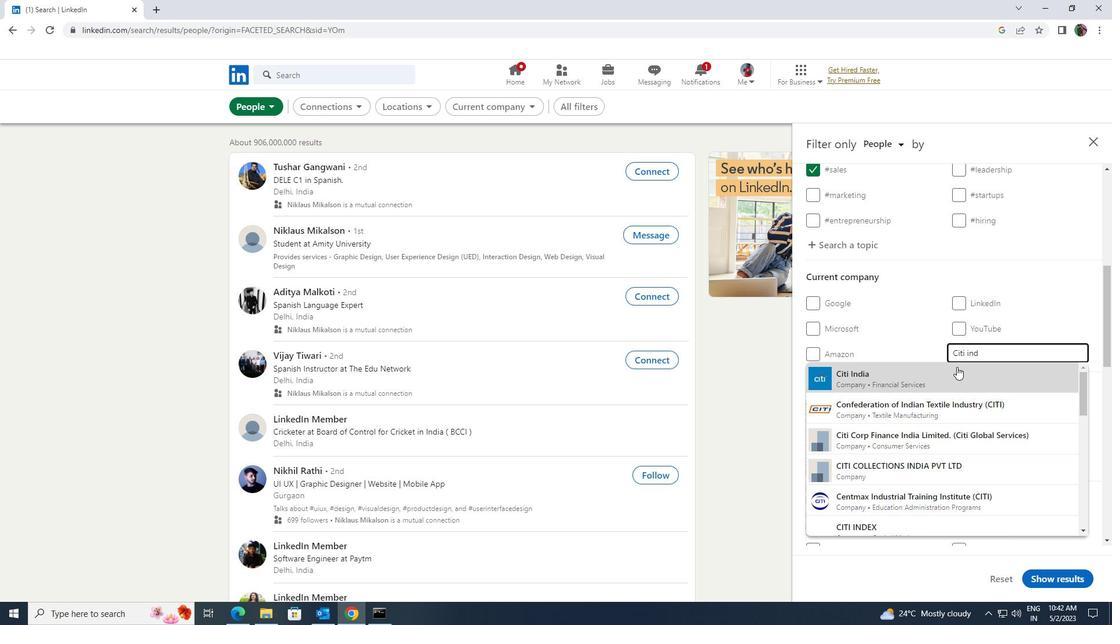 
Action: Mouse scrolled (954, 375) with delta (0, 0)
Screenshot: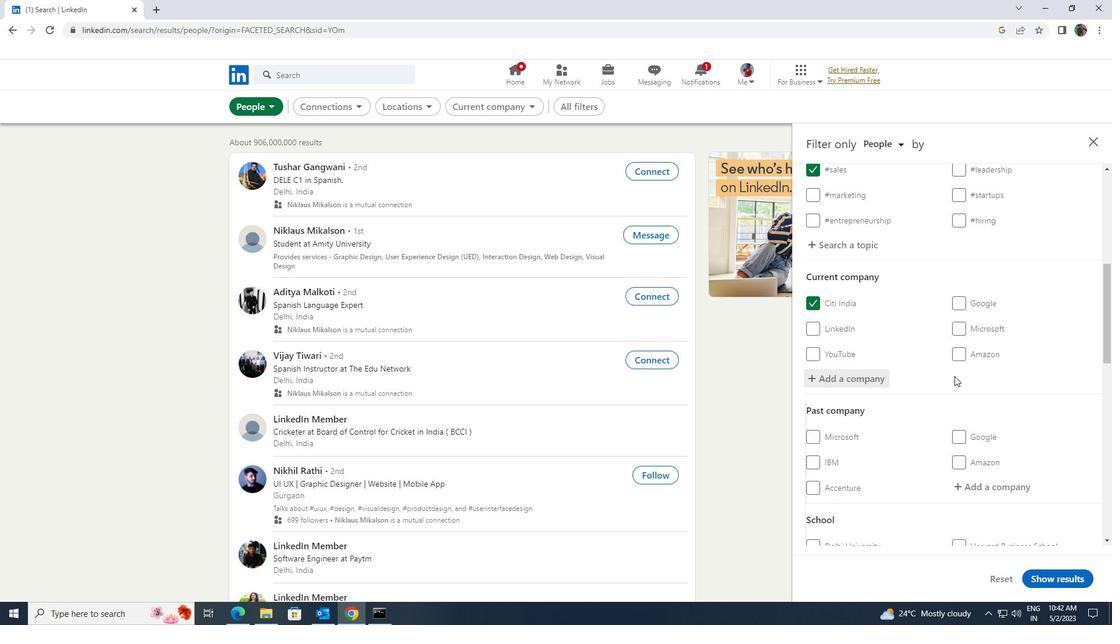 
Action: Mouse scrolled (954, 375) with delta (0, 0)
Screenshot: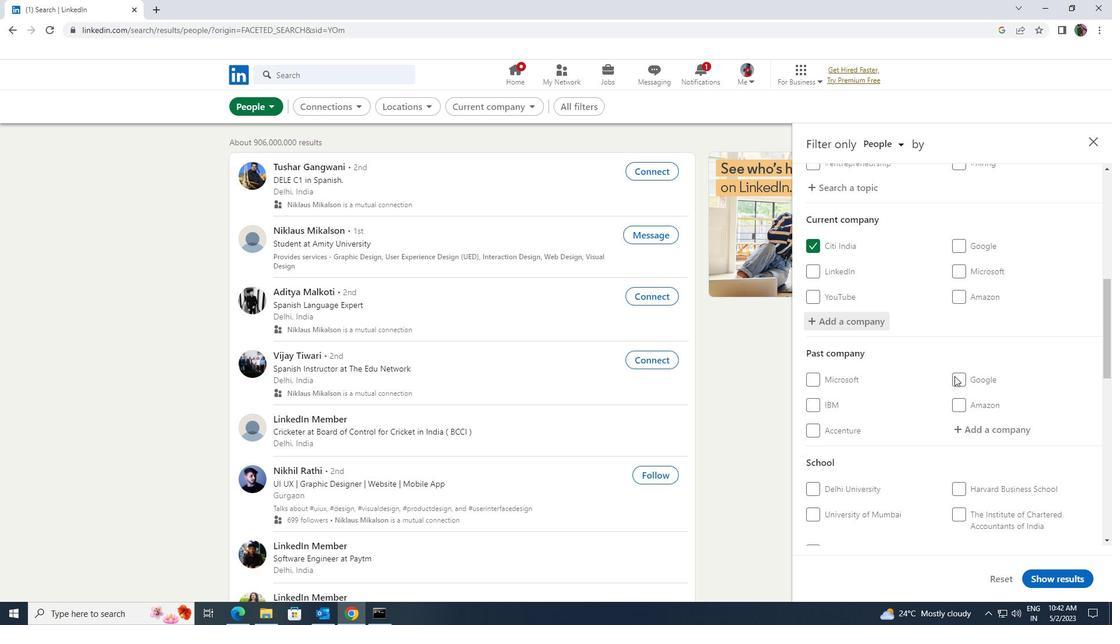 
Action: Mouse scrolled (954, 375) with delta (0, 0)
Screenshot: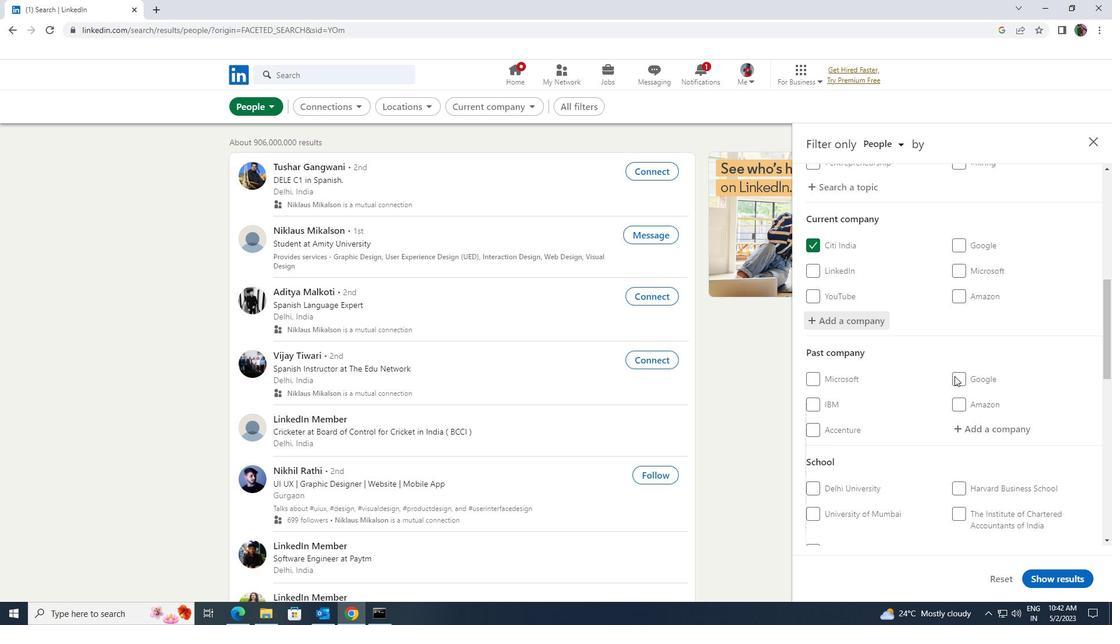 
Action: Mouse scrolled (954, 375) with delta (0, 0)
Screenshot: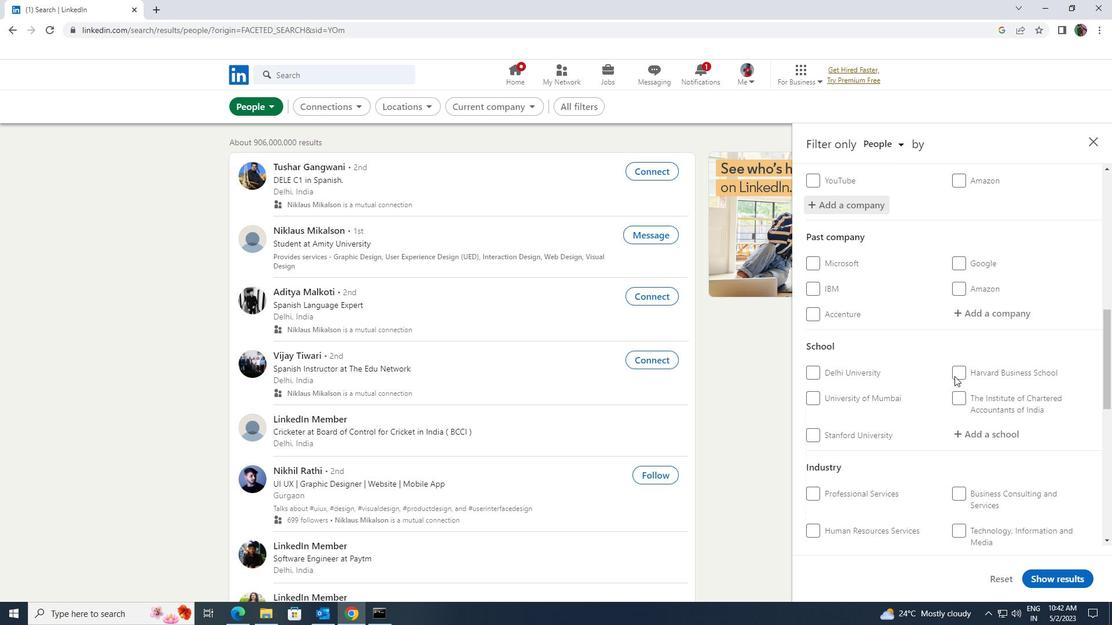 
Action: Mouse moved to (956, 375)
Screenshot: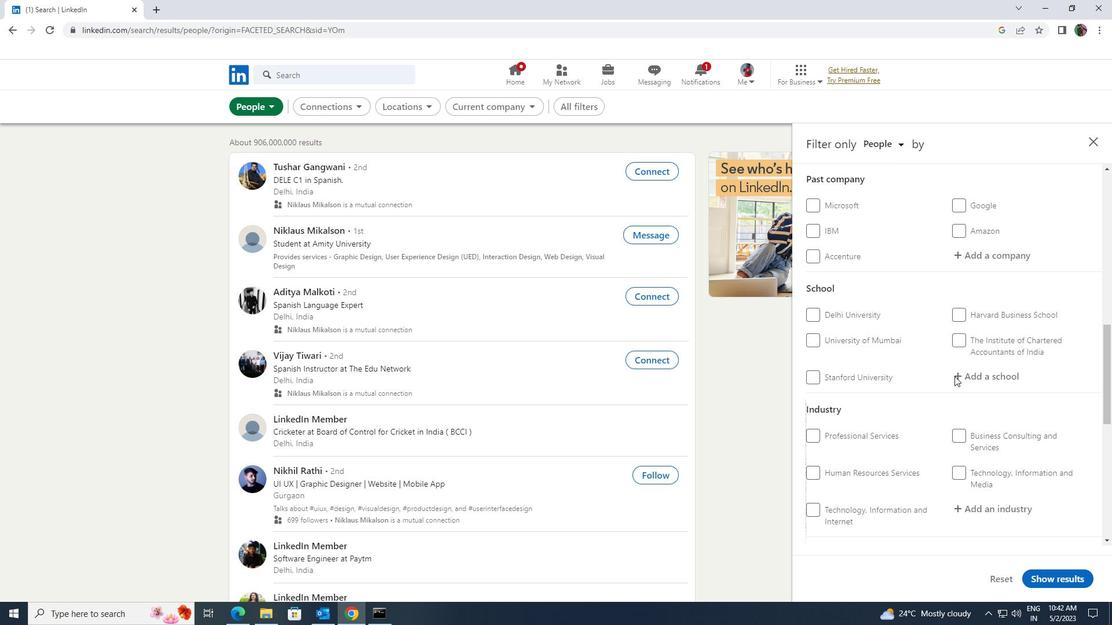 
Action: Mouse pressed left at (956, 375)
Screenshot: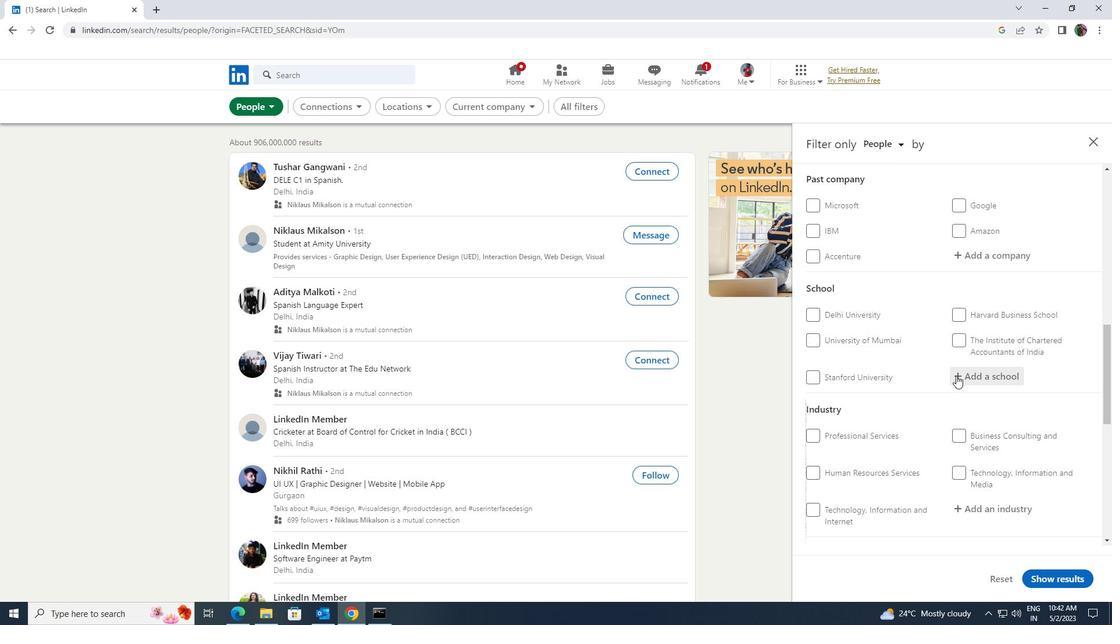 
Action: Key pressed <Key.shift><Key.shift><Key.shift><Key.shift><Key.shift><Key.shift><Key.shift><Key.shift><Key.shift><Key.shift><Key.shift><Key.shift><Key.shift><Key.shift><Key.shift><Key.shift><Key.shift><Key.shift><Key.shift><Key.shift><Key.shift><Key.shift><Key.shift><Key.shift><Key.shift><Key.shift><Key.shift><Key.shift><Key.shift><Key.shift><Key.shift><Key.shift><Key.shift><Key.shift><Key.shift><Key.shift><Key.shift><Key.shift><Key.shift><Key.shift><Key.shift><Key.shift><Key.shift><Key.shift><Key.shift><Key.shift><Key.shift><Key.shift><Key.shift><Key.shift><Key.shift><Key.shift><Key.shift><Key.shift><Key.shift><Key.shift><Key.shift>INSTITUTE<Key.space>OF<Key.space><Key.shift>TECHNOLOGY<Key.space><Key.shift>JAIP
Screenshot: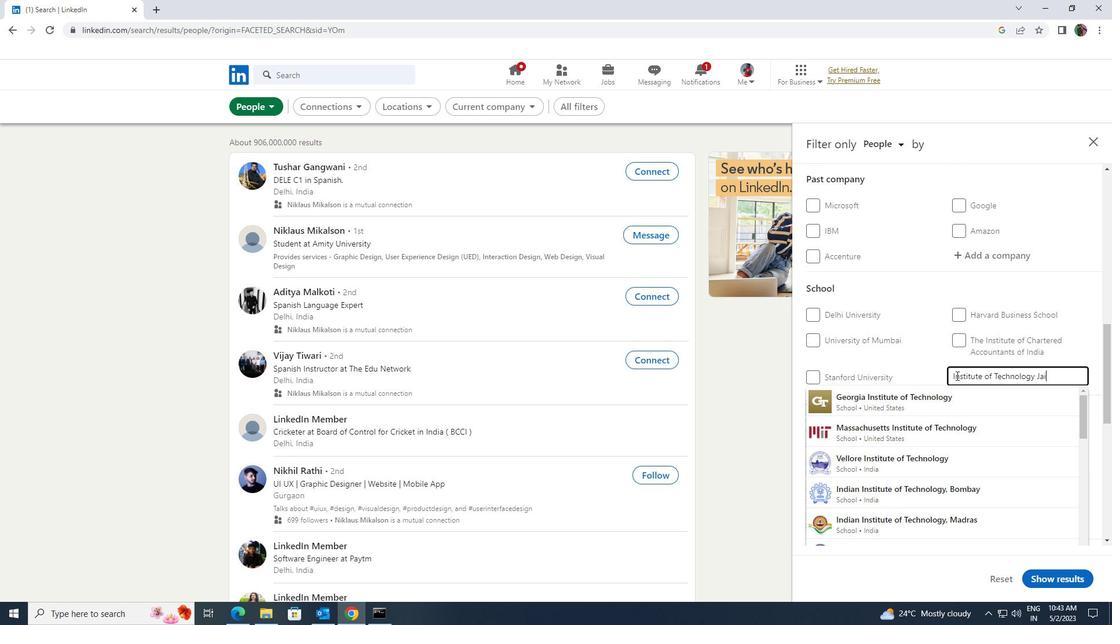 
Action: Mouse moved to (956, 387)
Screenshot: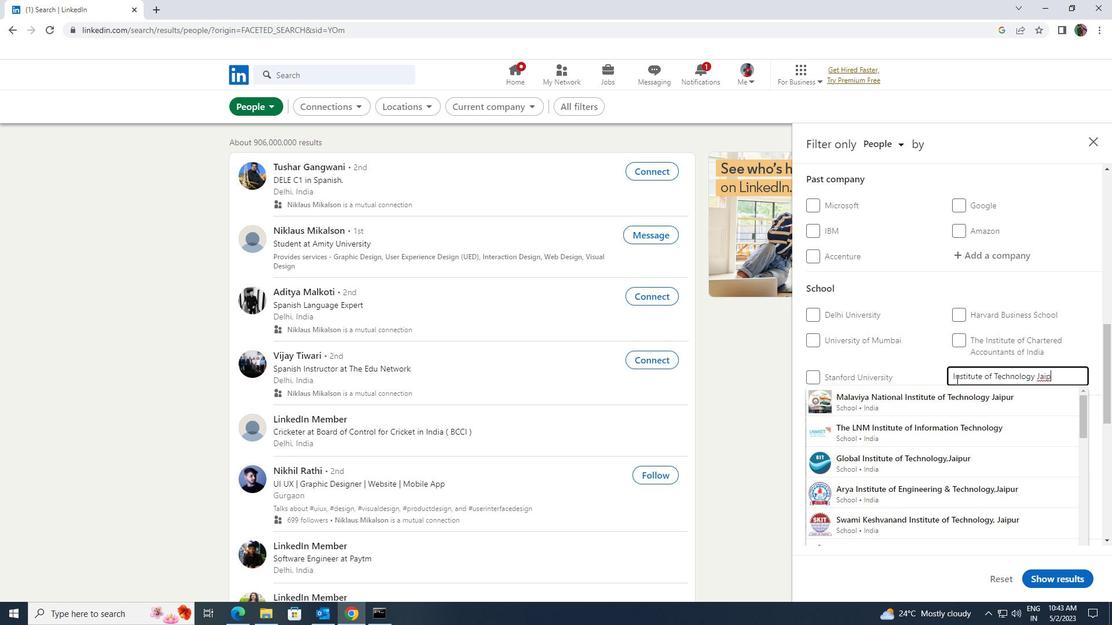 
Action: Mouse pressed left at (956, 387)
Screenshot: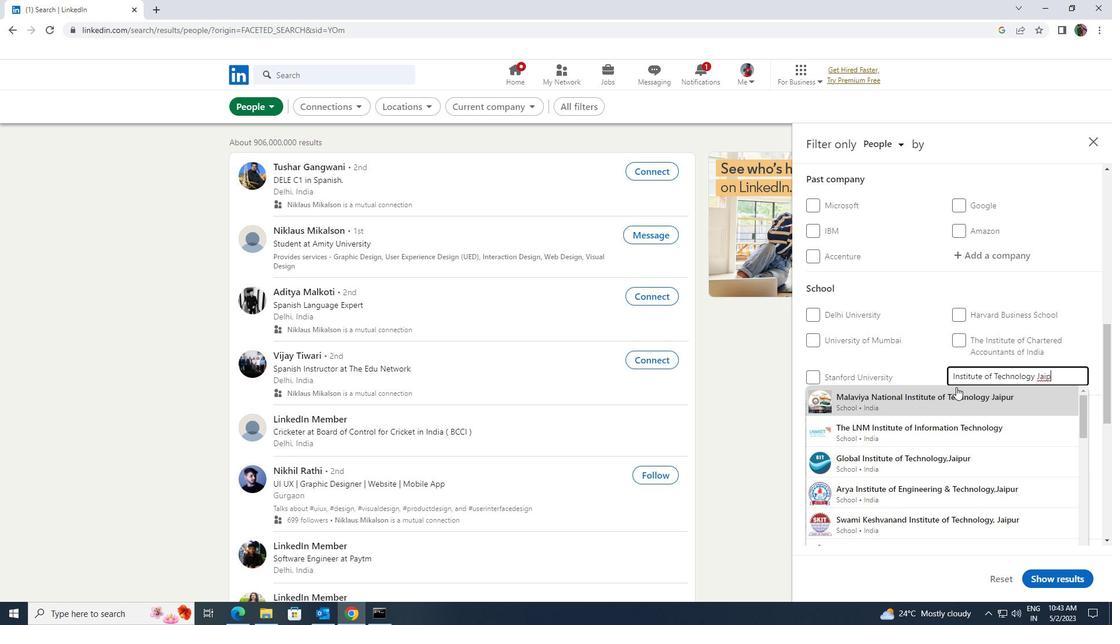 
Action: Mouse scrolled (956, 387) with delta (0, 0)
Screenshot: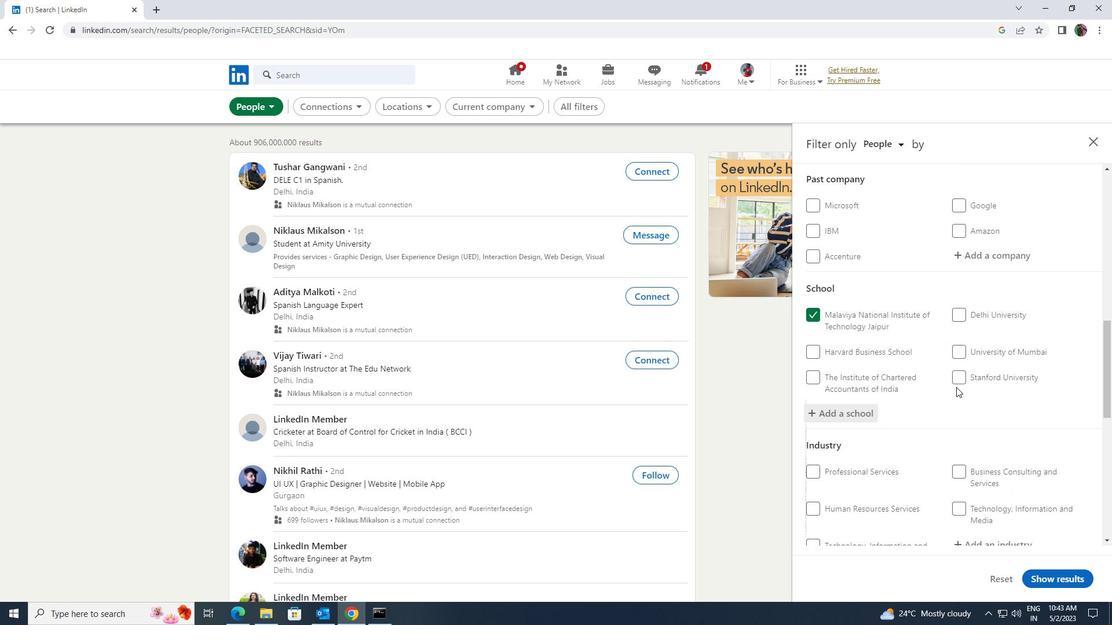 
Action: Mouse scrolled (956, 387) with delta (0, 0)
Screenshot: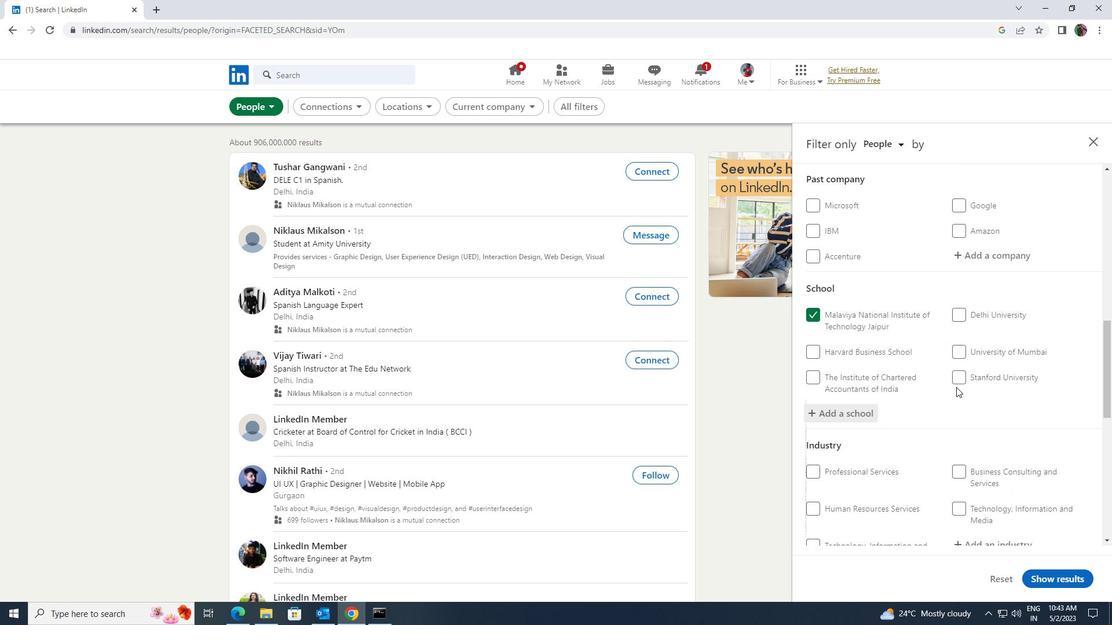 
Action: Mouse scrolled (956, 387) with delta (0, 0)
Screenshot: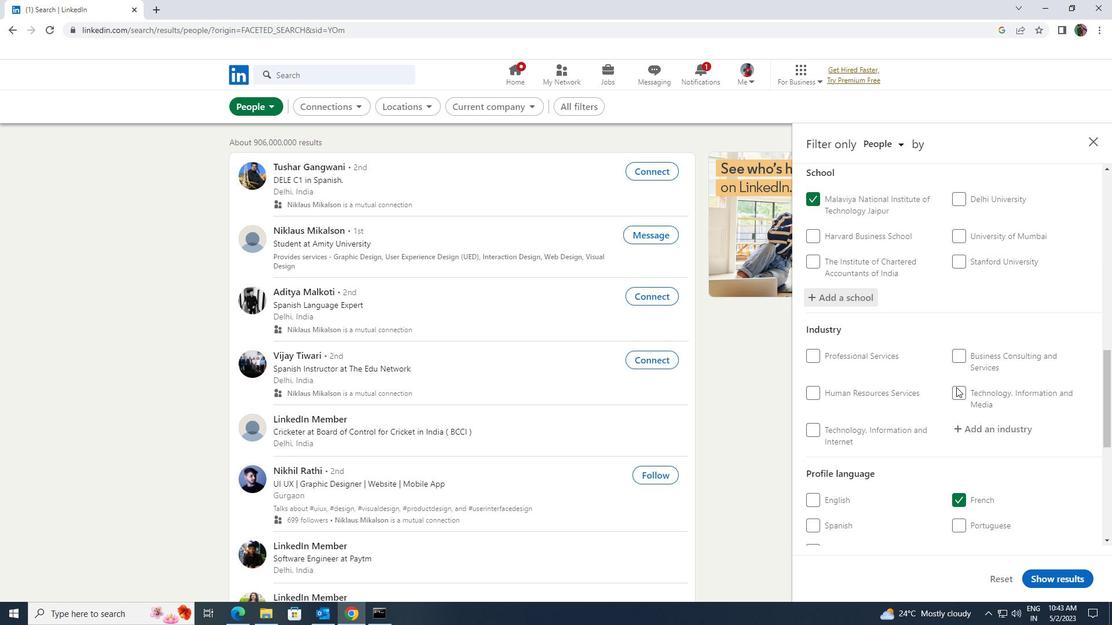 
Action: Mouse scrolled (956, 387) with delta (0, 0)
Screenshot: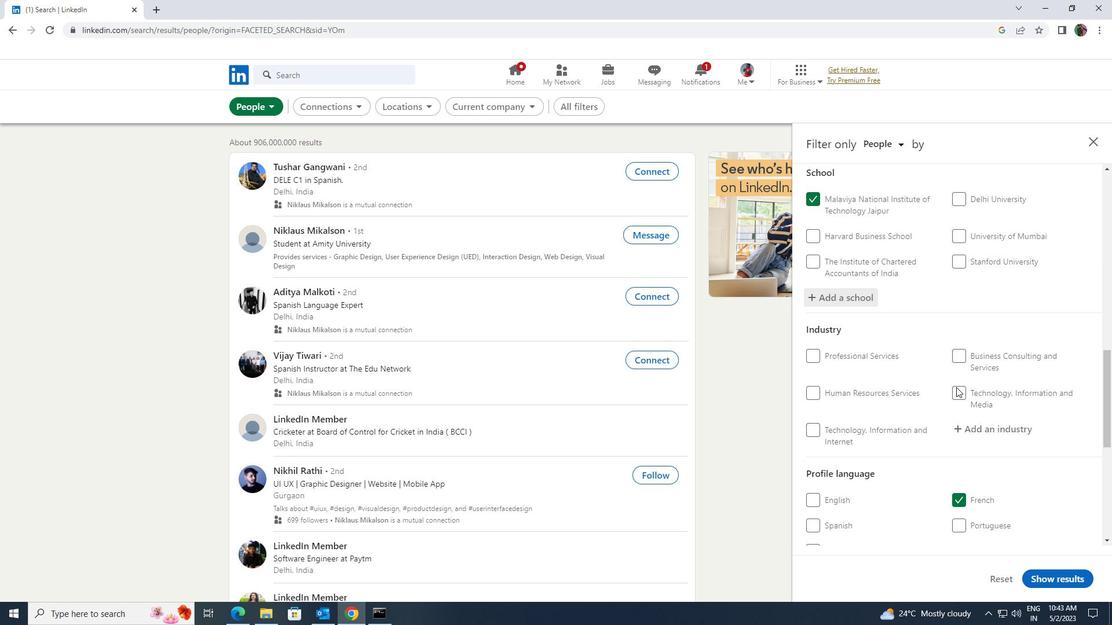 
Action: Mouse moved to (973, 318)
Screenshot: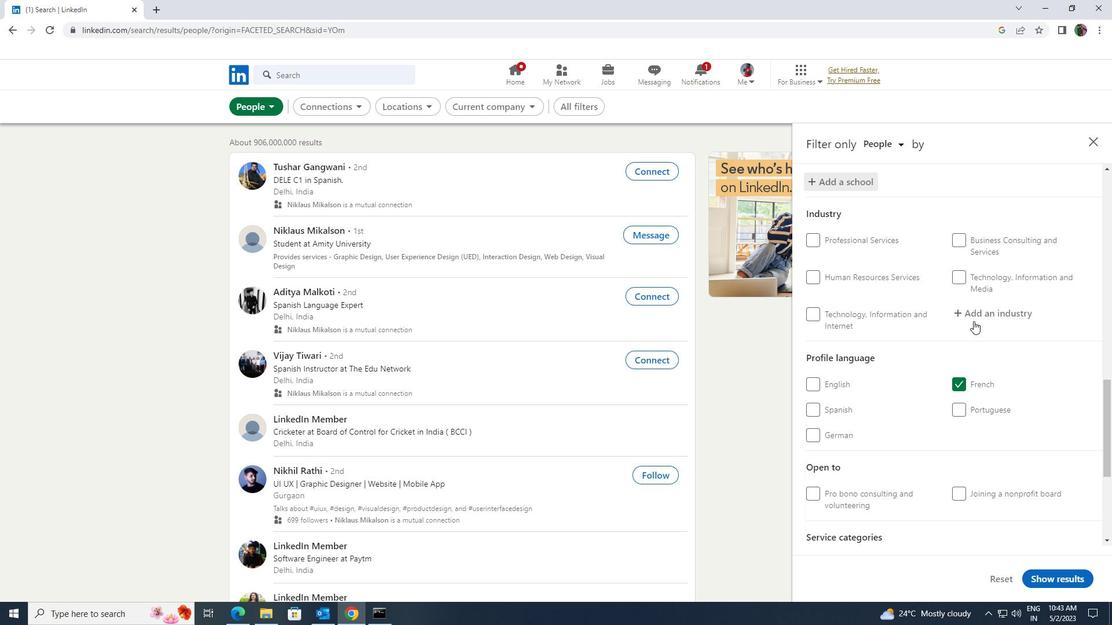 
Action: Mouse pressed left at (973, 318)
Screenshot: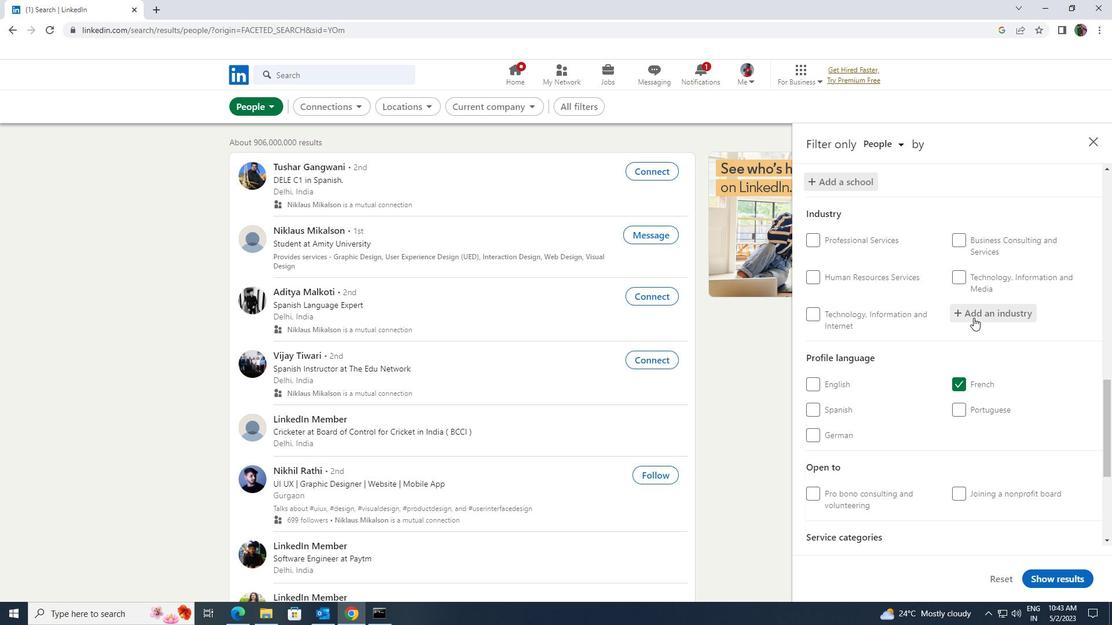 
Action: Key pressed <Key.shift>MACHINERY
Screenshot: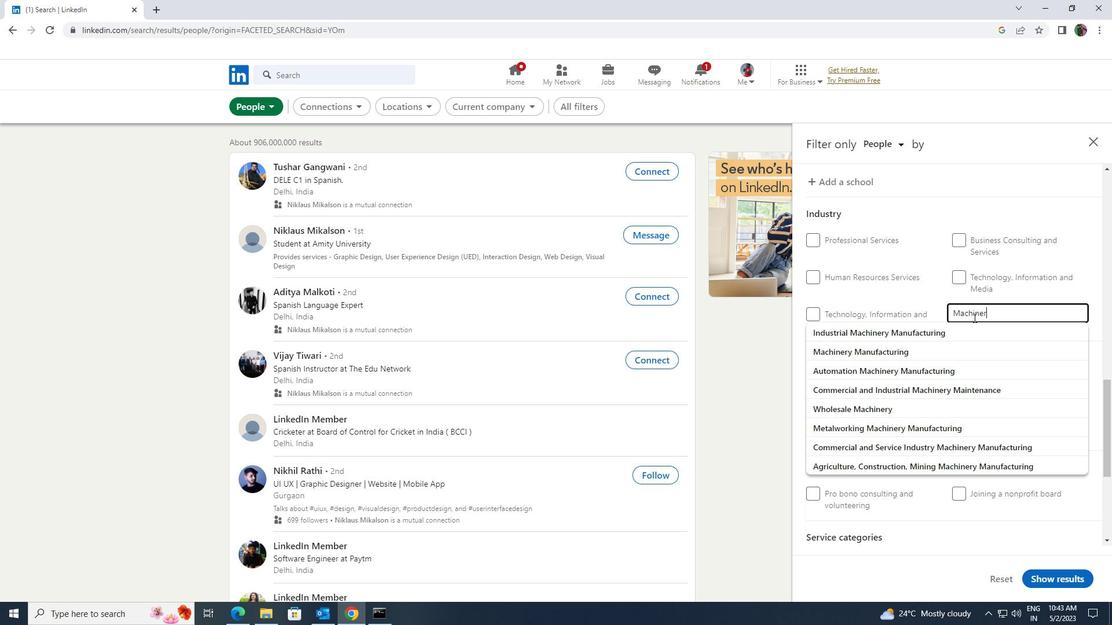 
Action: Mouse moved to (970, 350)
Screenshot: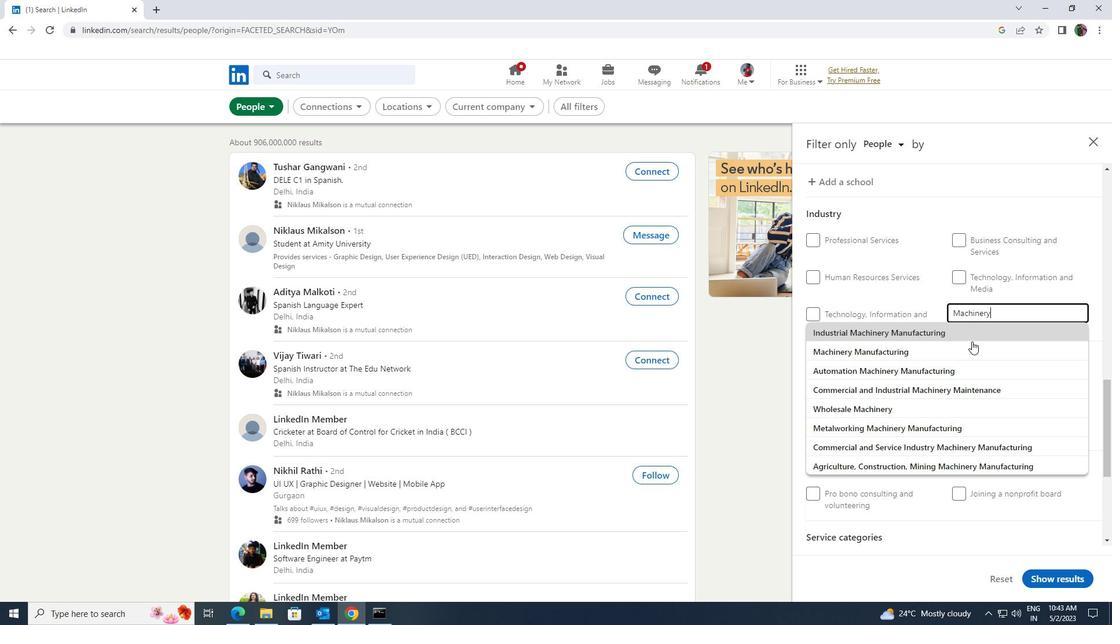 
Action: Mouse pressed left at (970, 350)
Screenshot: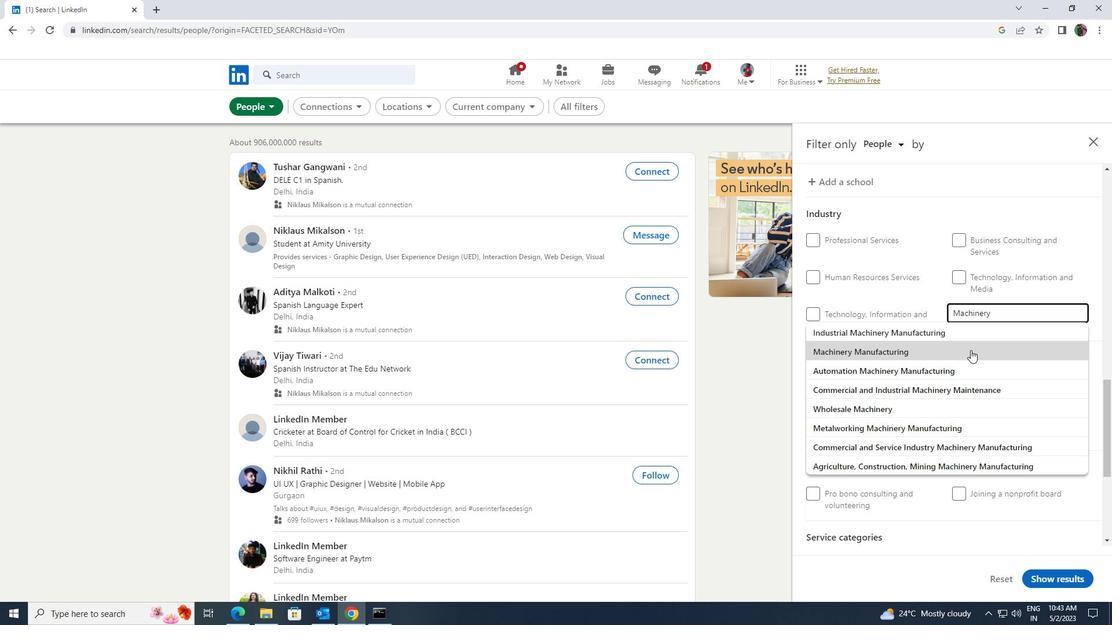 
Action: Mouse scrolled (970, 349) with delta (0, 0)
Screenshot: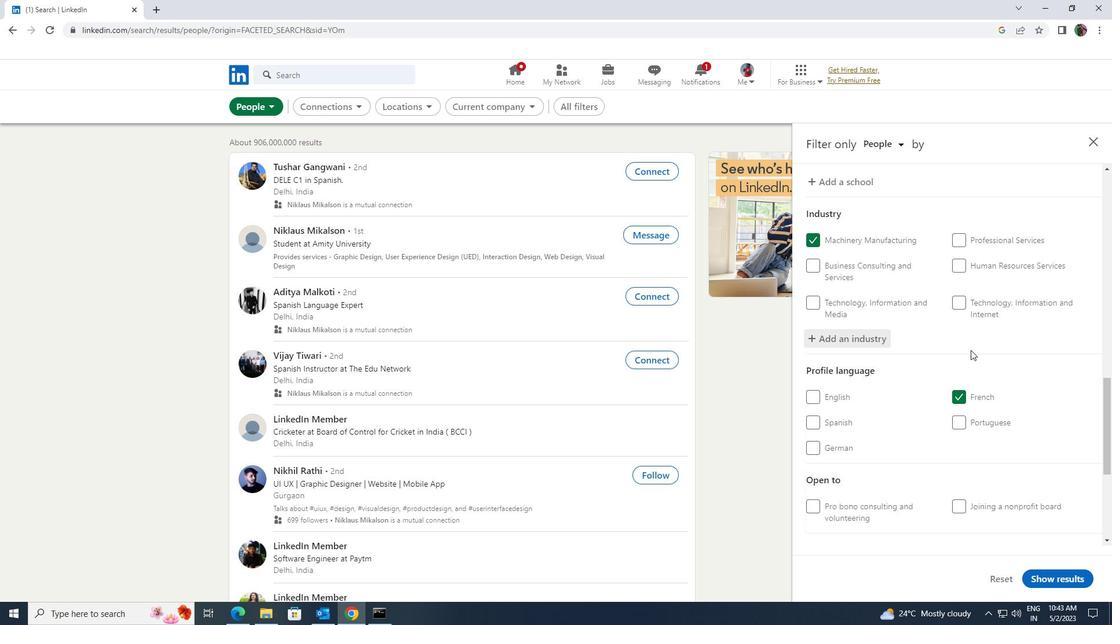 
Action: Mouse scrolled (970, 349) with delta (0, 0)
Screenshot: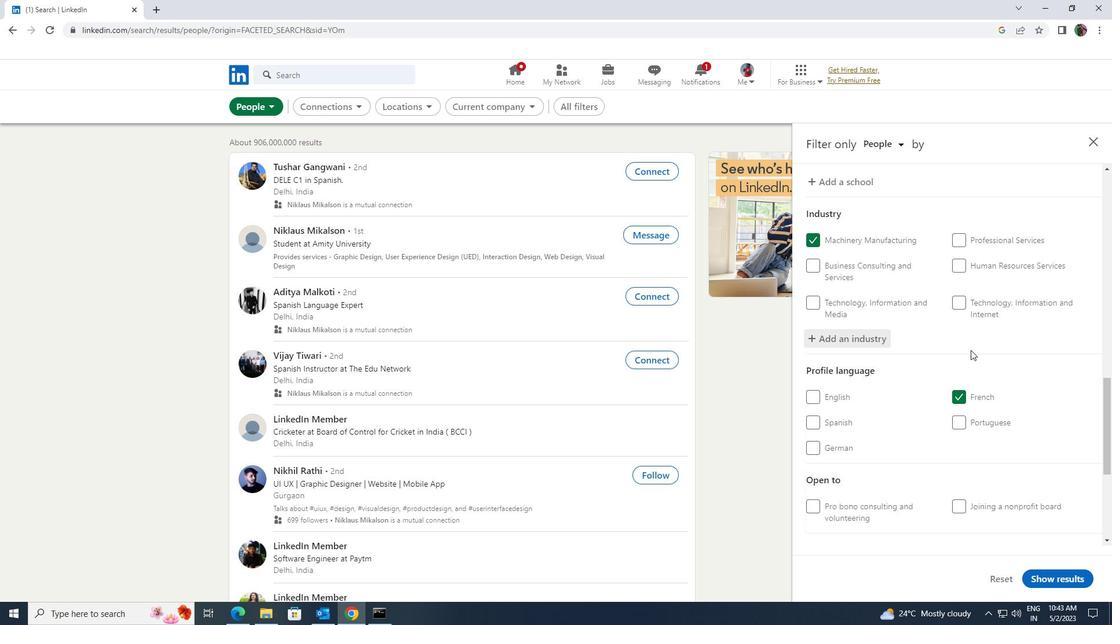 
Action: Mouse scrolled (970, 349) with delta (0, 0)
Screenshot: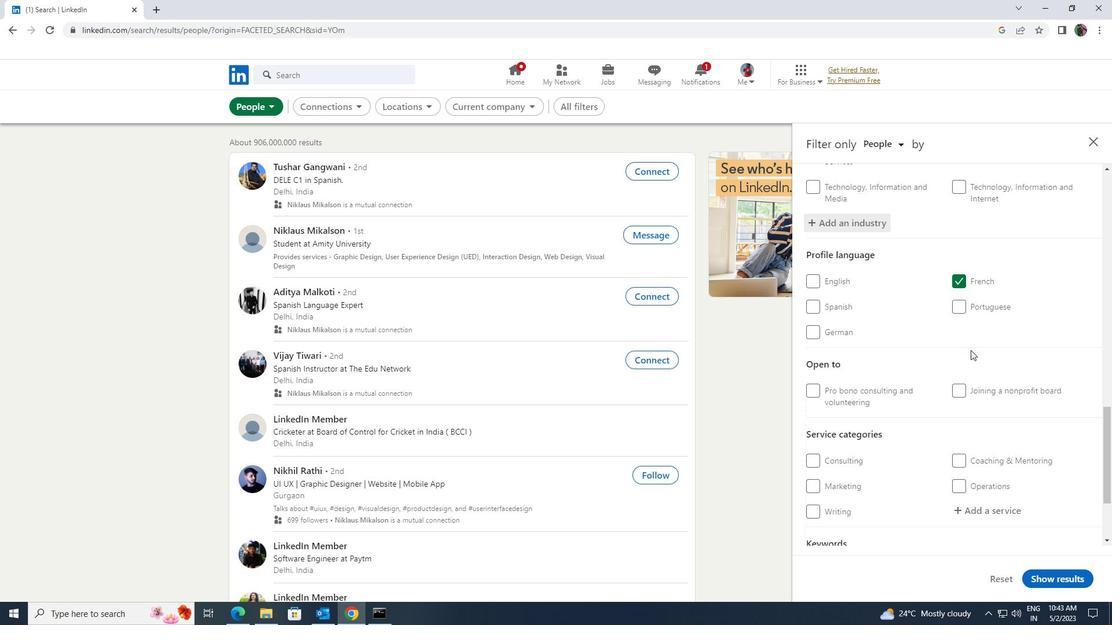 
Action: Mouse scrolled (970, 349) with delta (0, 0)
Screenshot: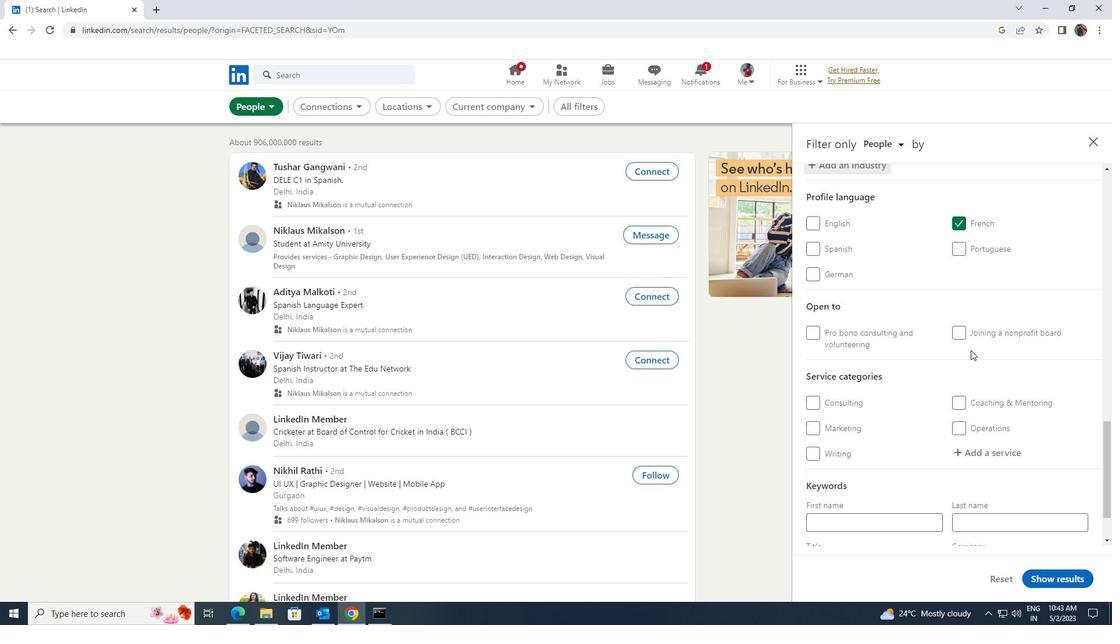 
Action: Mouse scrolled (970, 349) with delta (0, 0)
Screenshot: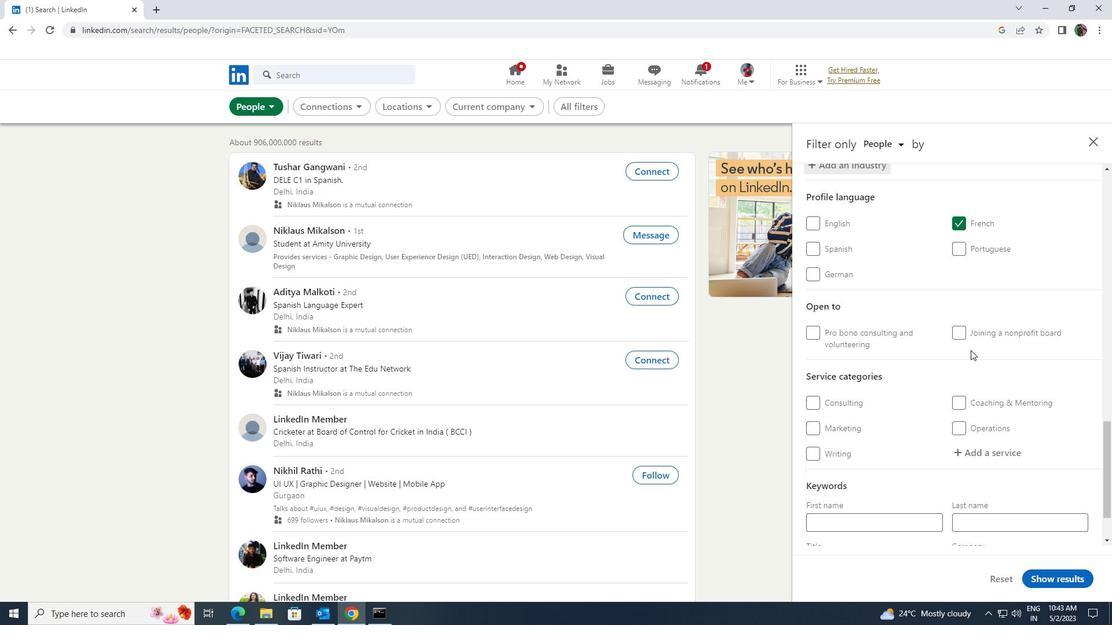 
Action: Mouse moved to (977, 386)
Screenshot: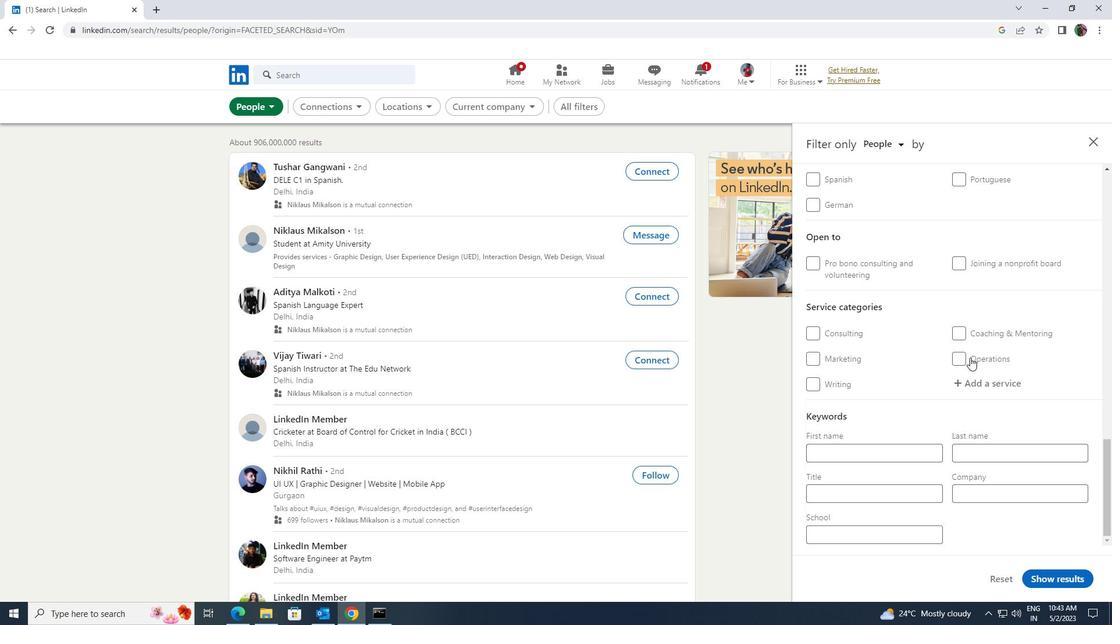 
Action: Mouse pressed left at (977, 386)
Screenshot: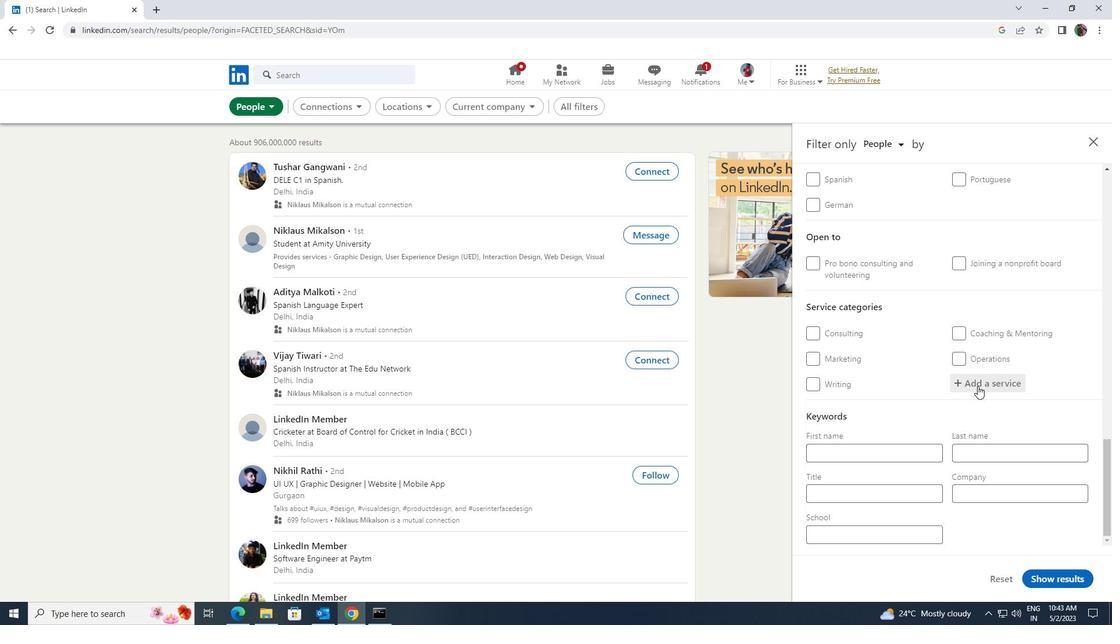 
Action: Key pressed <Key.shift>ANIMATION<Key.space>ARCHITECTURE
Screenshot: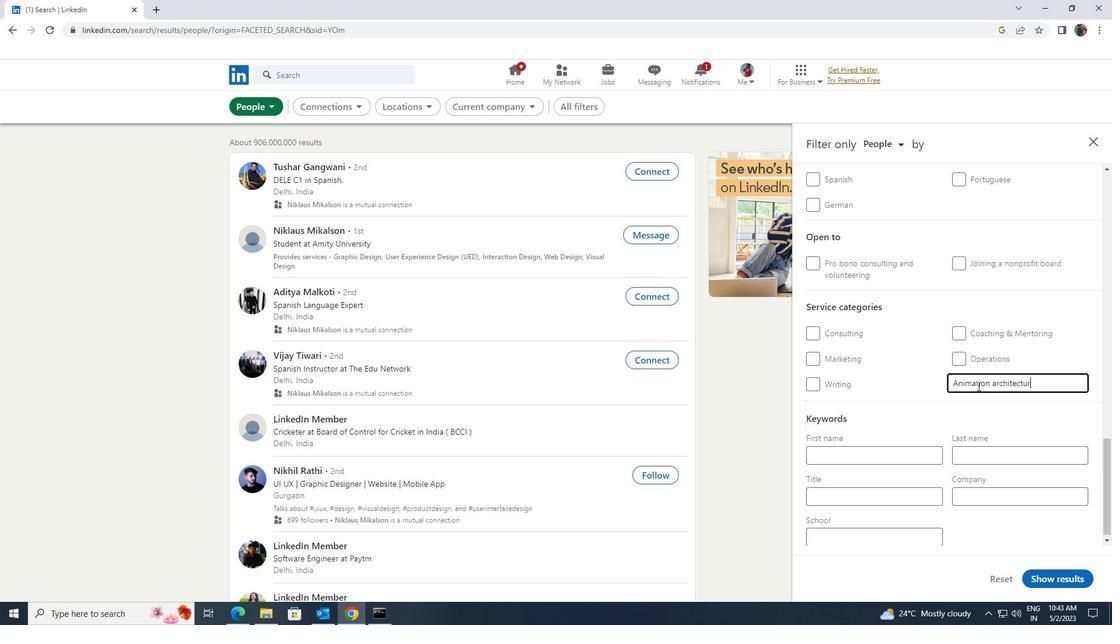 
Action: Mouse scrolled (977, 385) with delta (0, 0)
Screenshot: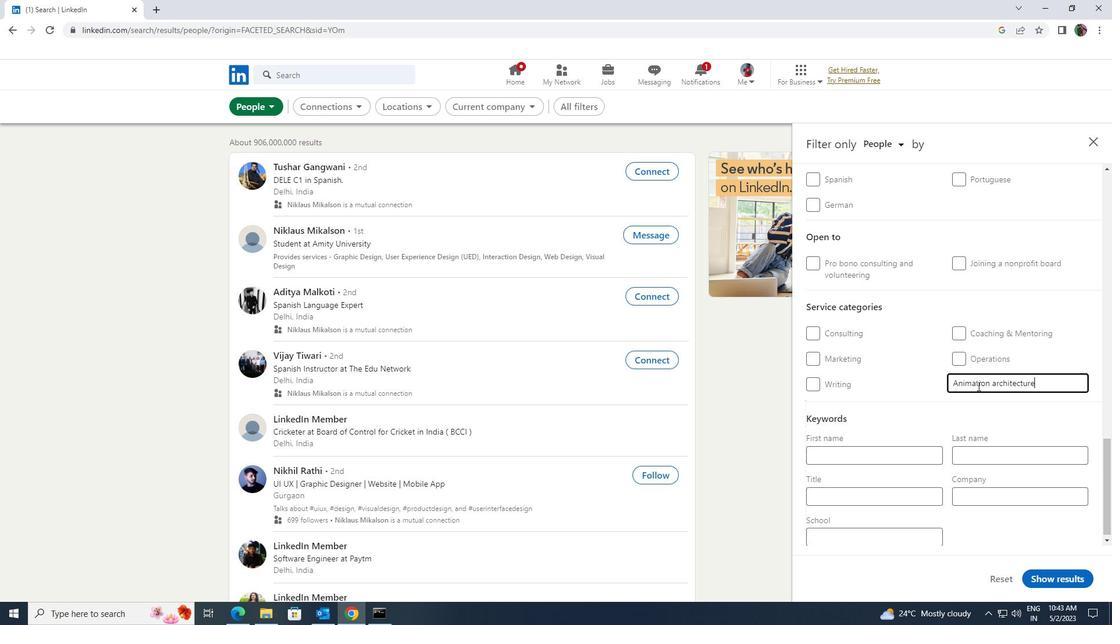 
Action: Mouse moved to (928, 490)
Screenshot: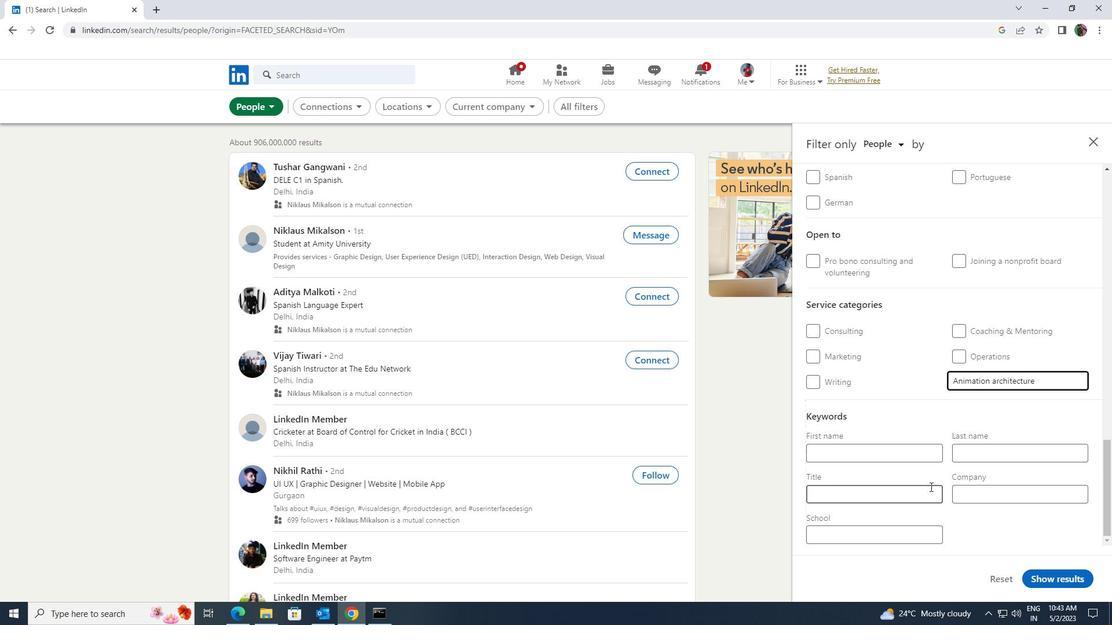 
Action: Mouse pressed left at (928, 490)
Screenshot: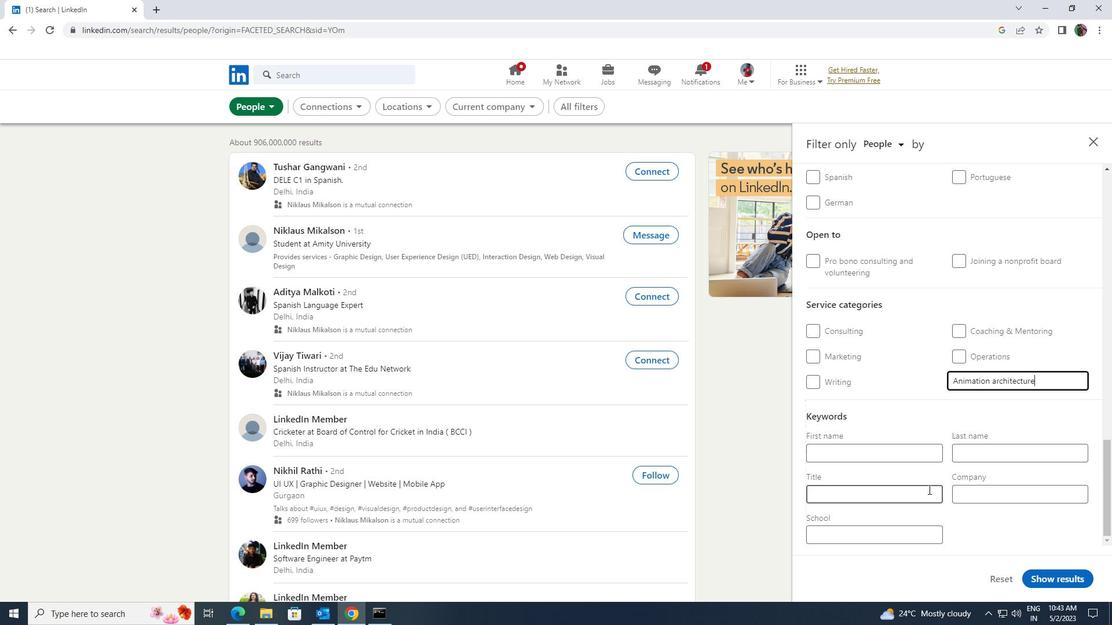 
Action: Key pressed <Key.shift><Key.shift>E<Key.shift>COMMERCE<Key.space><Key.shift><Key.shift><Key.shift>MARKETING<Key.space><Key.shift><Key.shift><Key.shift><Key.shift><Key.shift><Key.shift><Key.shift><Key.shift><Key.shift><Key.shift><Key.shift><Key.shift><Key.shift><Key.shift><Key.shift><Key.shift><Key.shift><Key.shift><Key.shift><Key.shift><Key.shift><Key.shift><Key.shift><Key.shift><Key.shift>ESCAPELIS
Screenshot: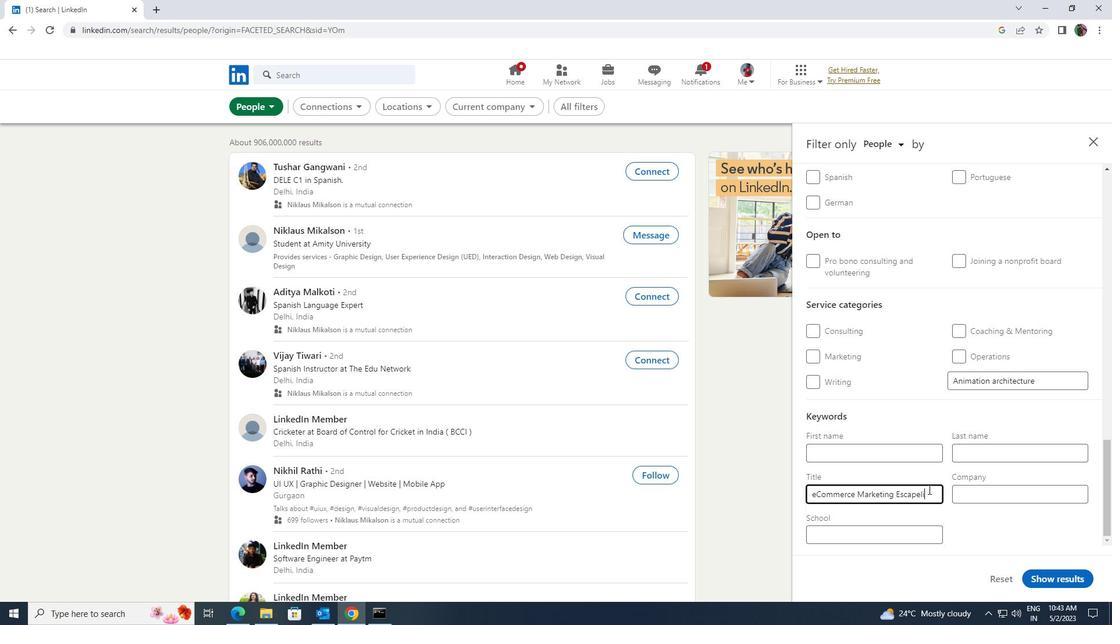 
Action: Mouse moved to (1044, 578)
Screenshot: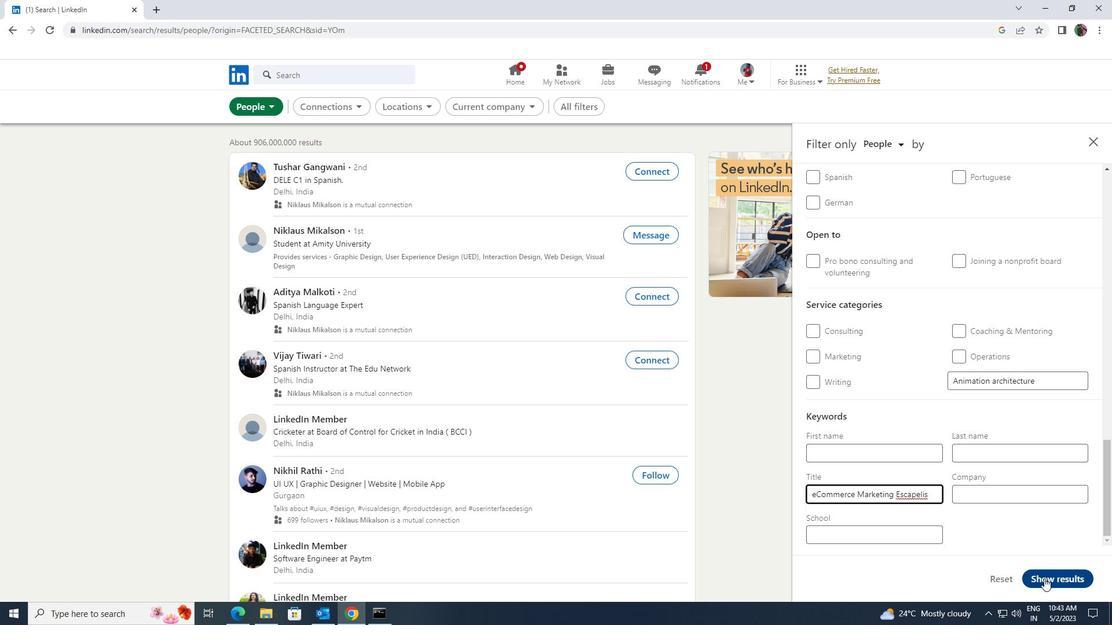 
Action: Mouse pressed left at (1044, 578)
Screenshot: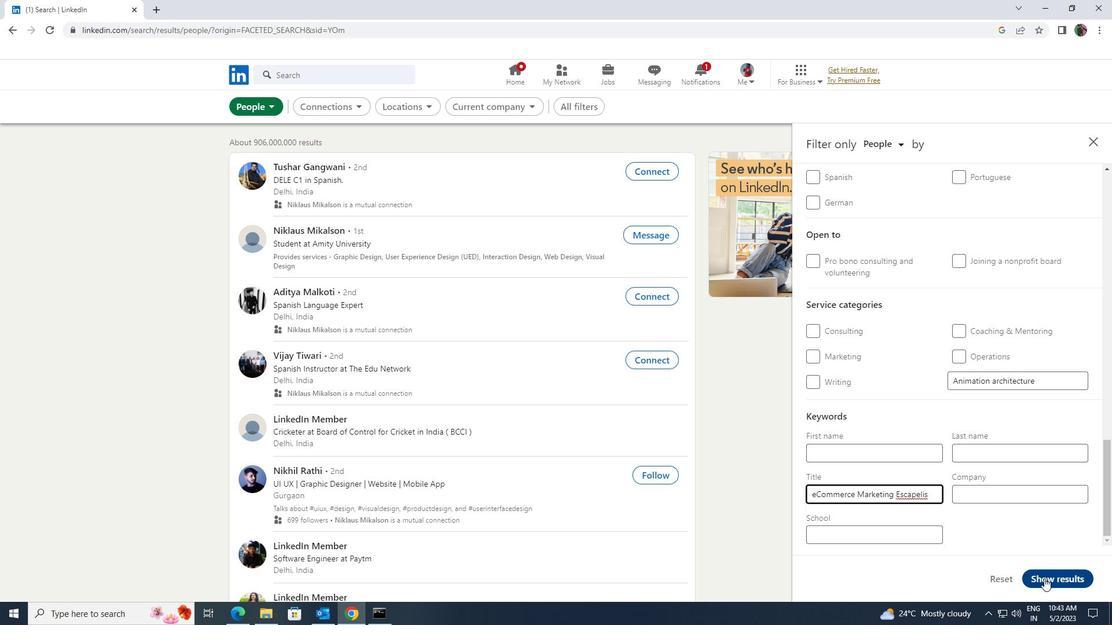 
